 Task: Find connections with filter location Adiaké with filter topic #Leadershipfirstwith filter profile language French with filter current company Future Group India with filter school Mayo College, Ajmer with filter industry Oil, Gas, and Mining with filter service category Financial Advisory with filter keywords title Owner
Action: Mouse moved to (554, 71)
Screenshot: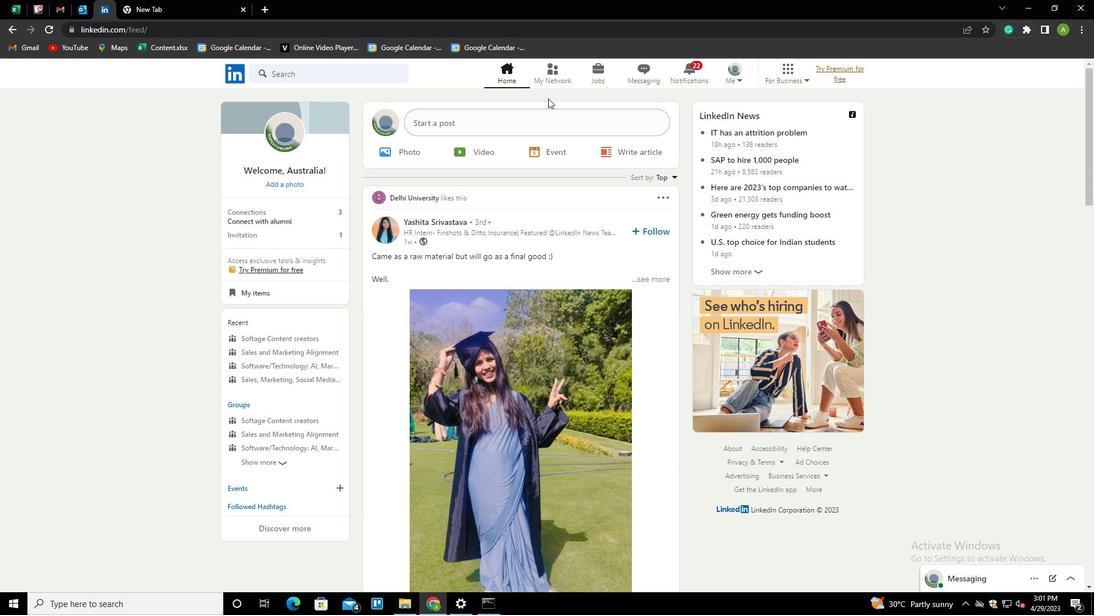 
Action: Mouse pressed left at (554, 71)
Screenshot: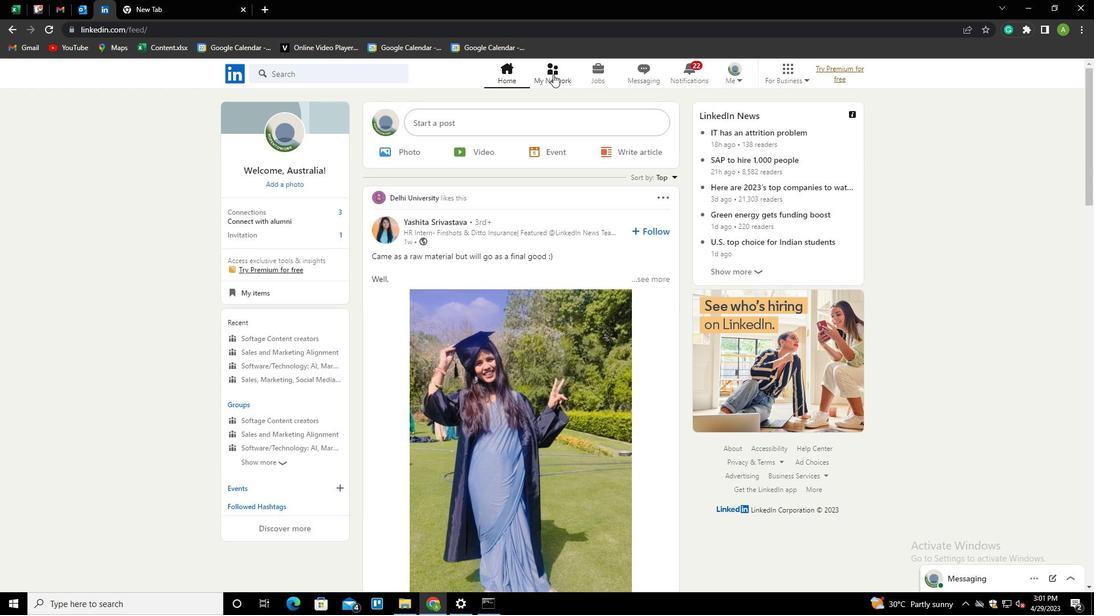 
Action: Mouse moved to (287, 138)
Screenshot: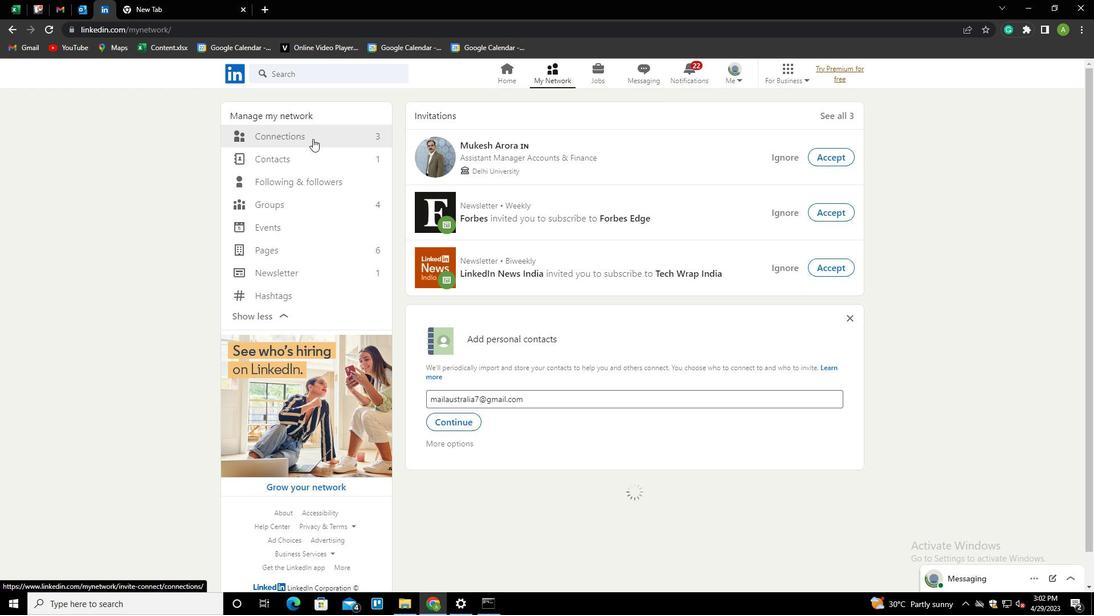 
Action: Mouse pressed left at (287, 138)
Screenshot: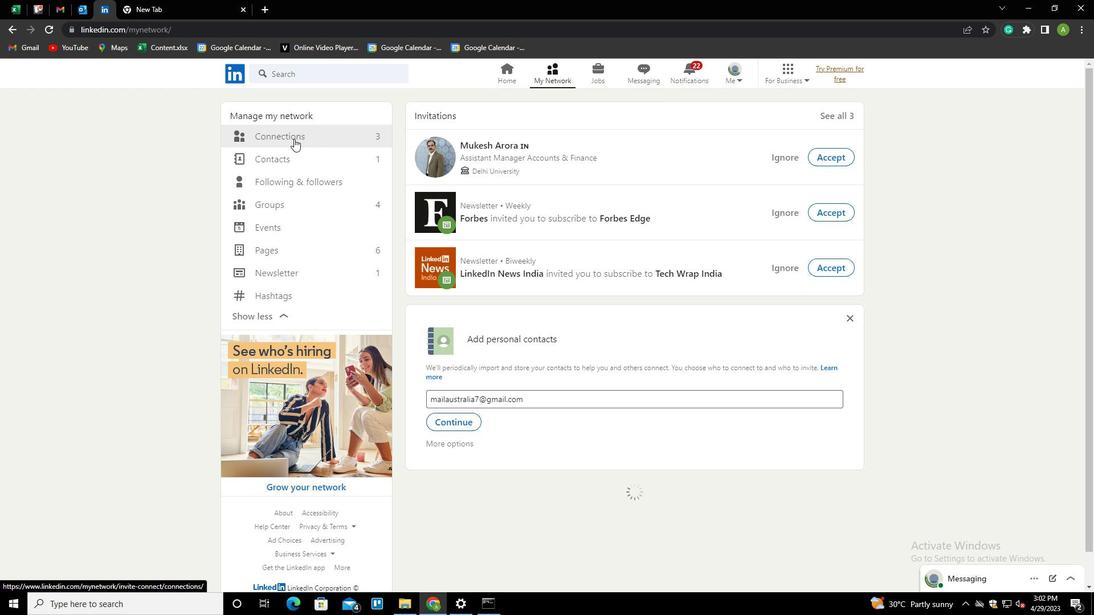 
Action: Mouse moved to (625, 135)
Screenshot: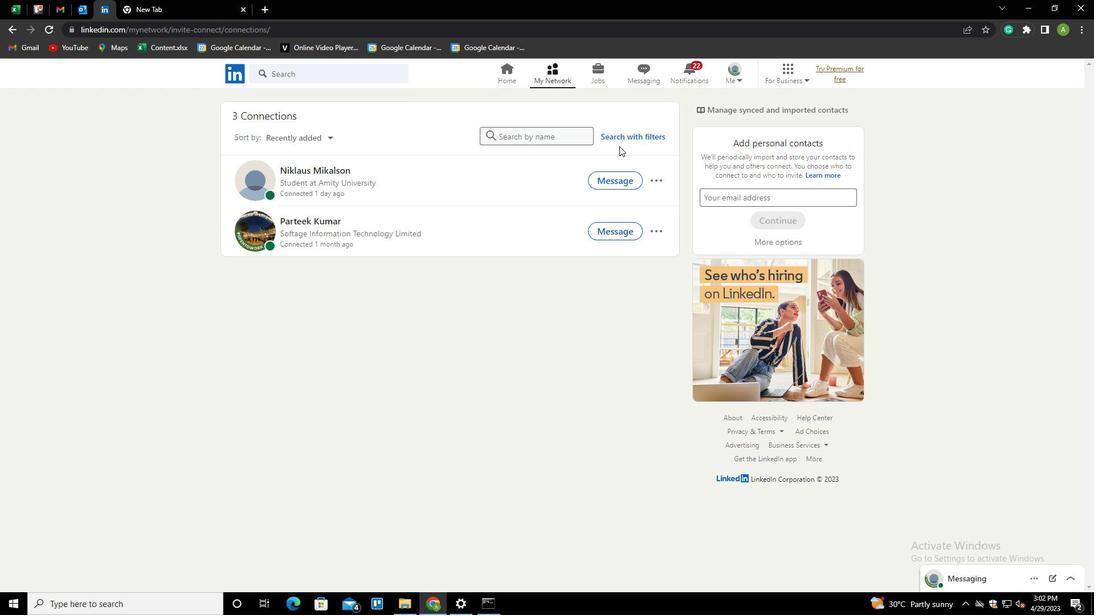 
Action: Mouse pressed left at (625, 135)
Screenshot: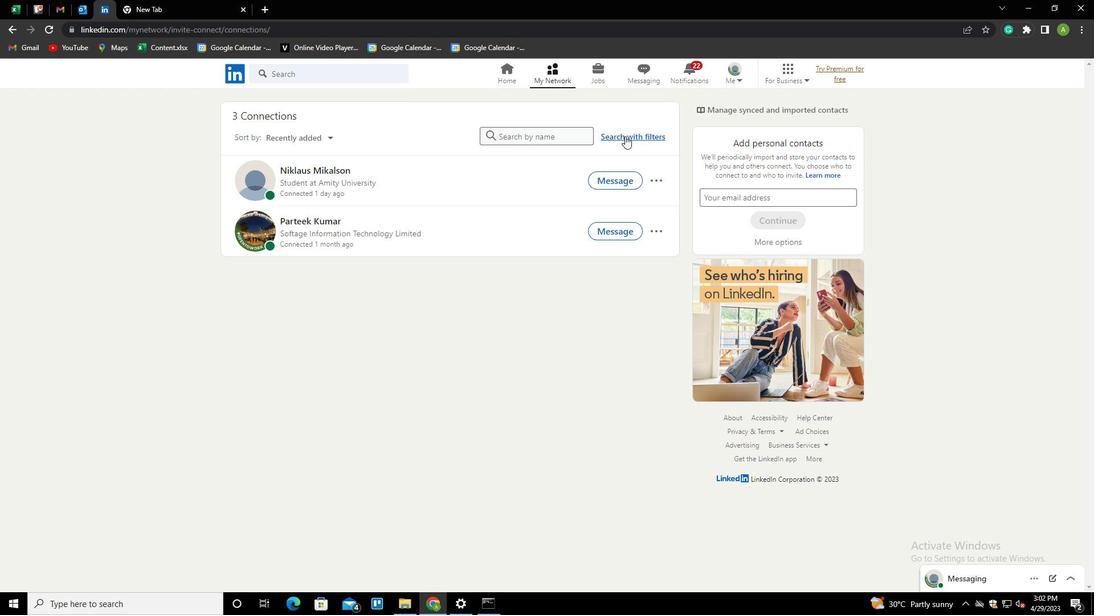 
Action: Mouse moved to (586, 108)
Screenshot: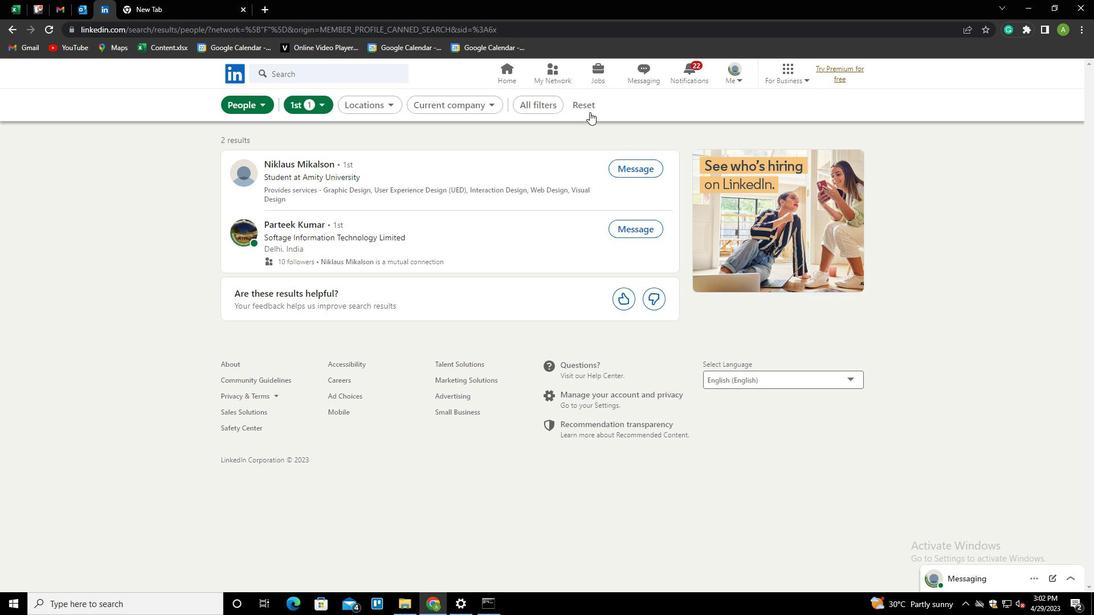 
Action: Mouse pressed left at (586, 108)
Screenshot: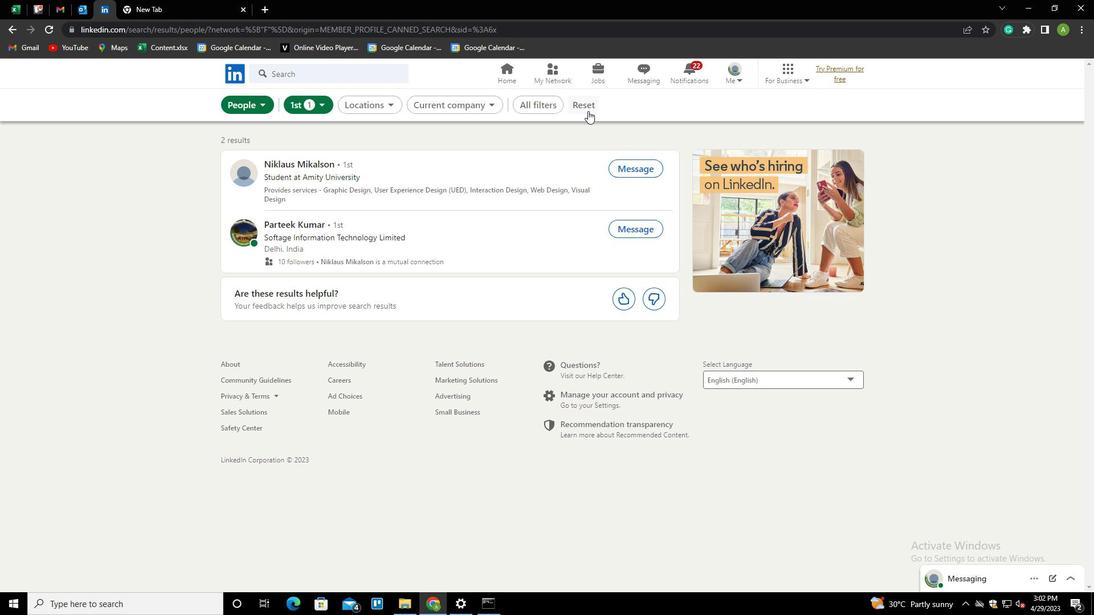
Action: Mouse moved to (556, 107)
Screenshot: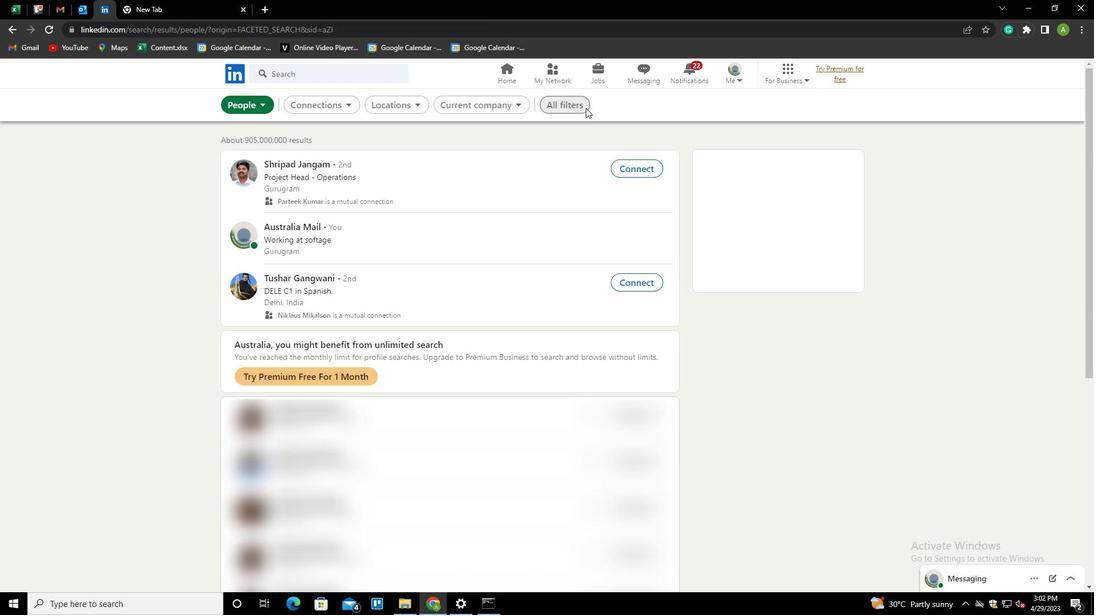 
Action: Mouse pressed left at (556, 107)
Screenshot: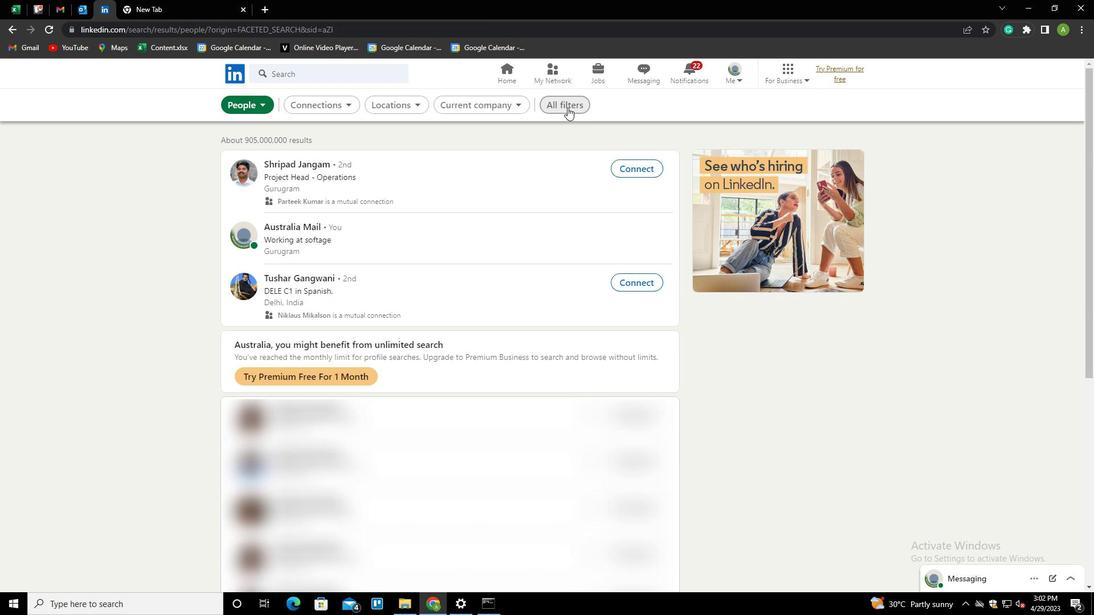 
Action: Mouse moved to (905, 313)
Screenshot: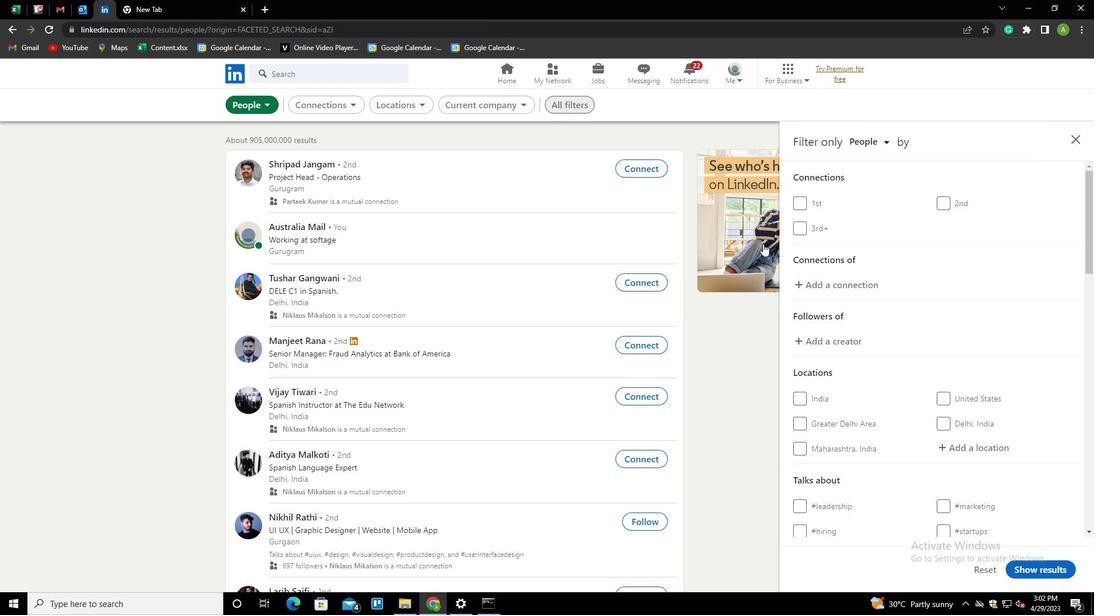 
Action: Mouse scrolled (905, 312) with delta (0, 0)
Screenshot: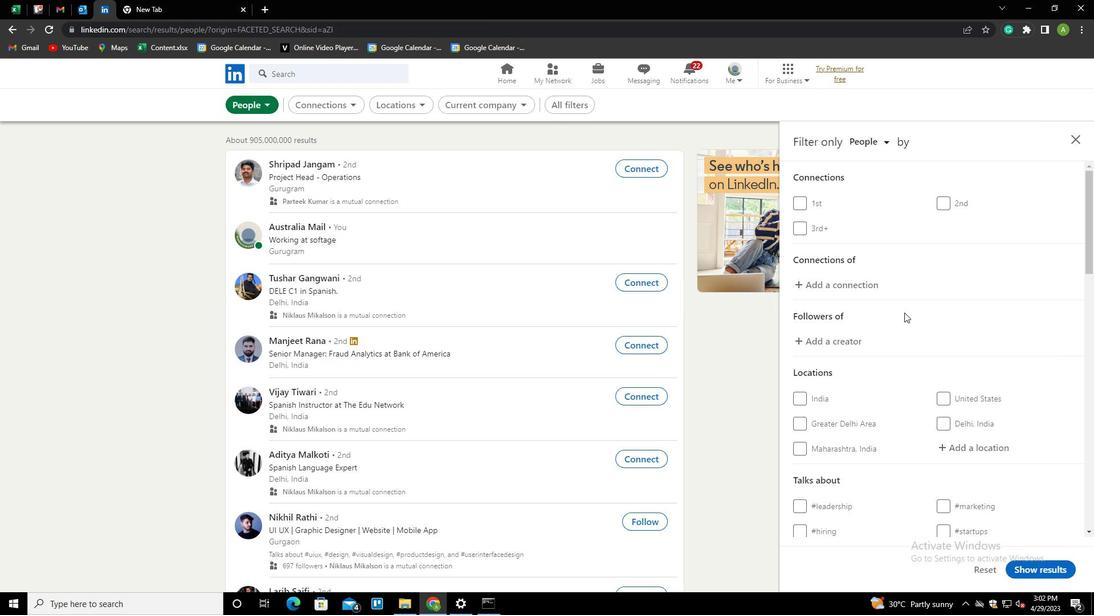 
Action: Mouse scrolled (905, 312) with delta (0, 0)
Screenshot: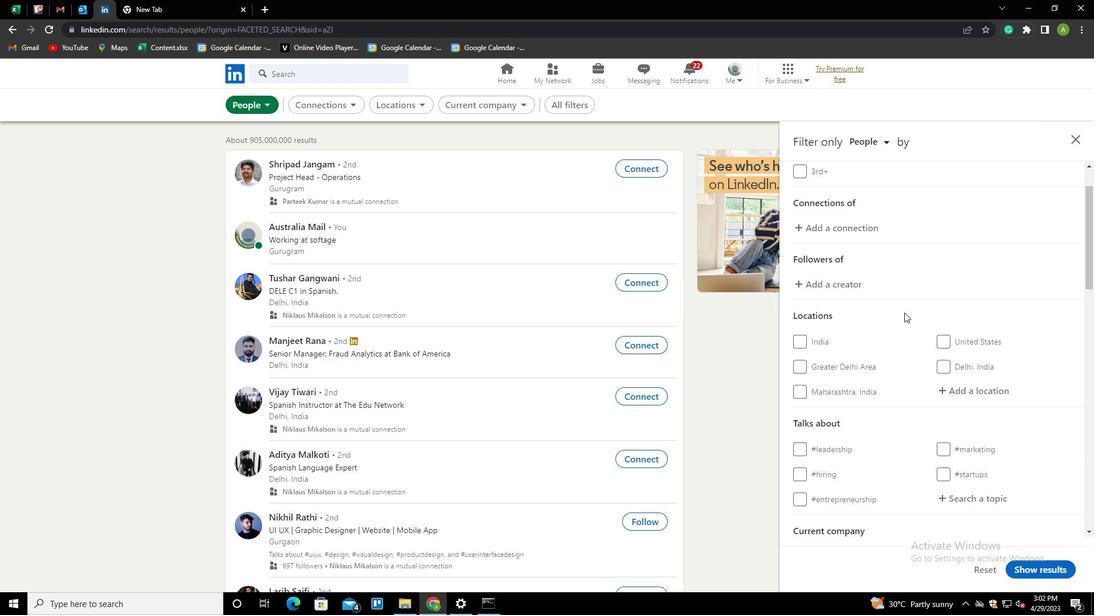 
Action: Mouse moved to (963, 329)
Screenshot: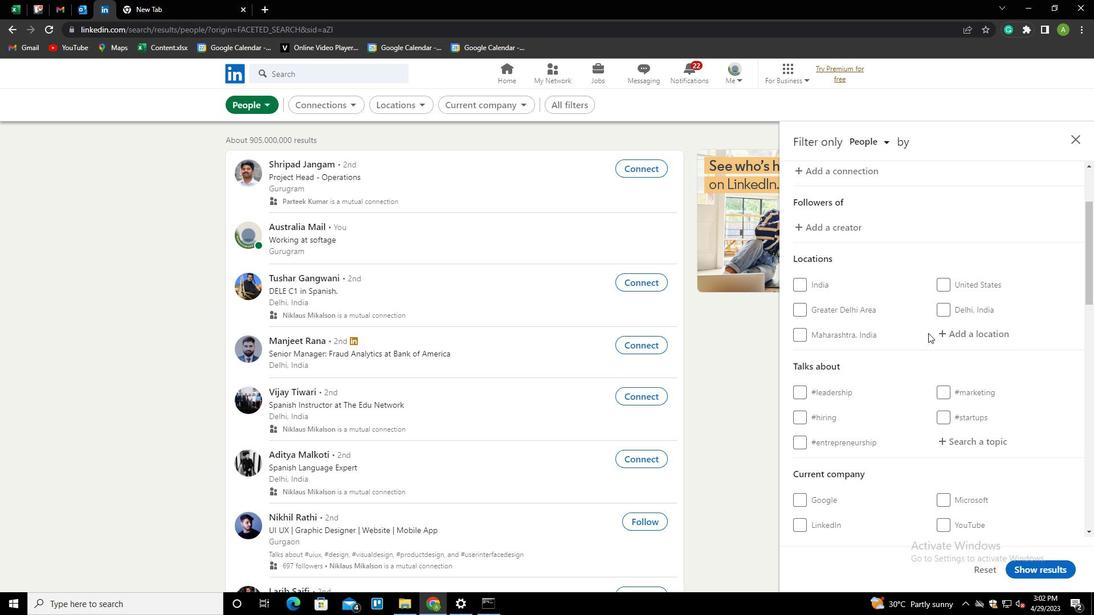 
Action: Mouse pressed left at (963, 329)
Screenshot: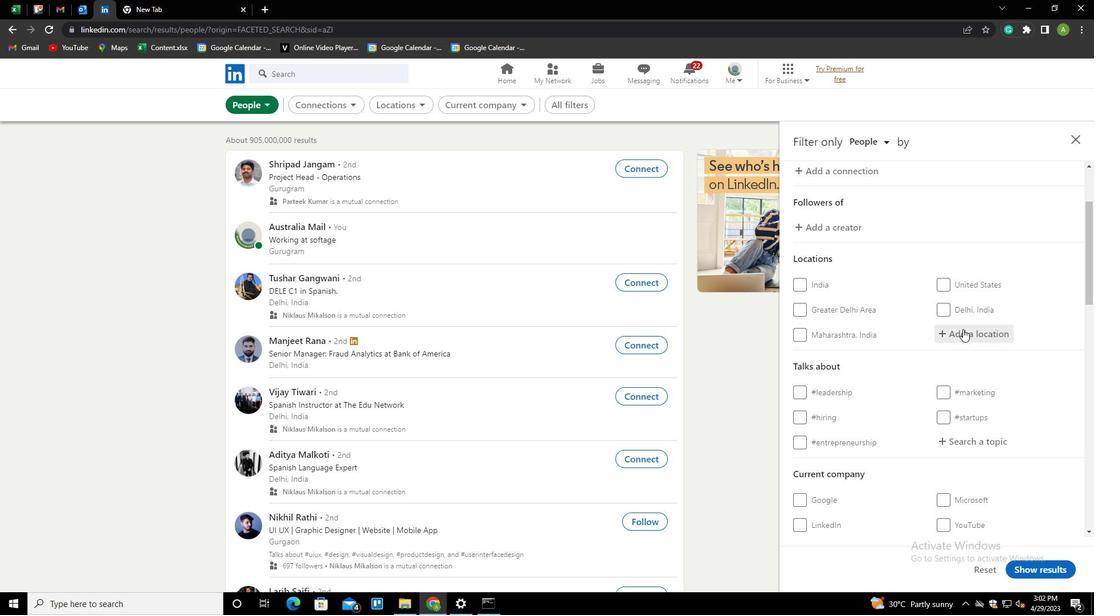 
Action: Key pressed <Key.shift>ADIKE<Key.backspace><Key.backspace>AKE
Screenshot: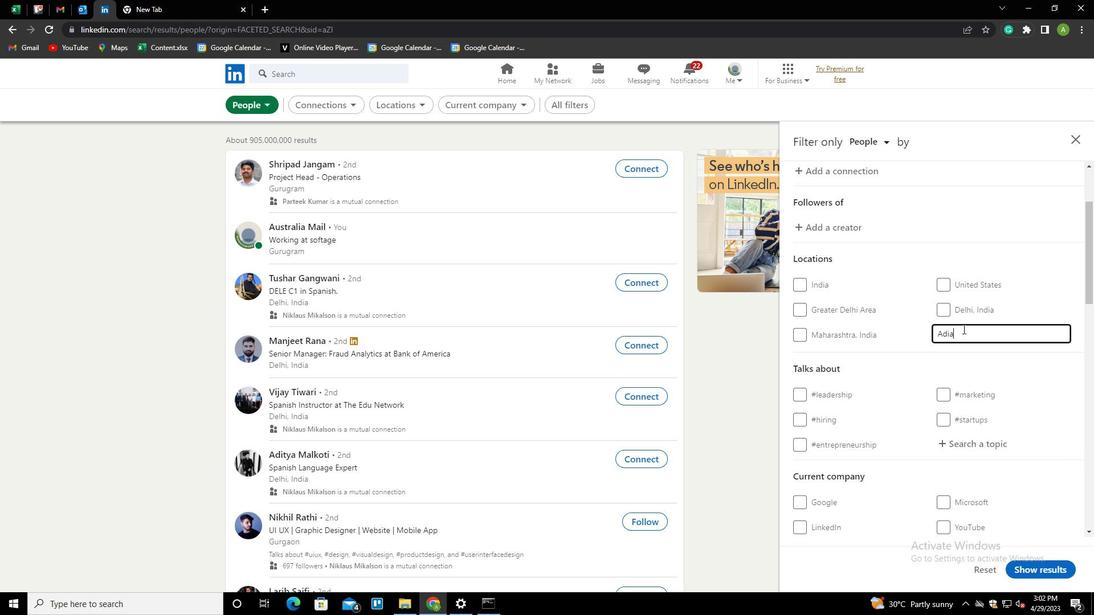 
Action: Mouse moved to (1025, 363)
Screenshot: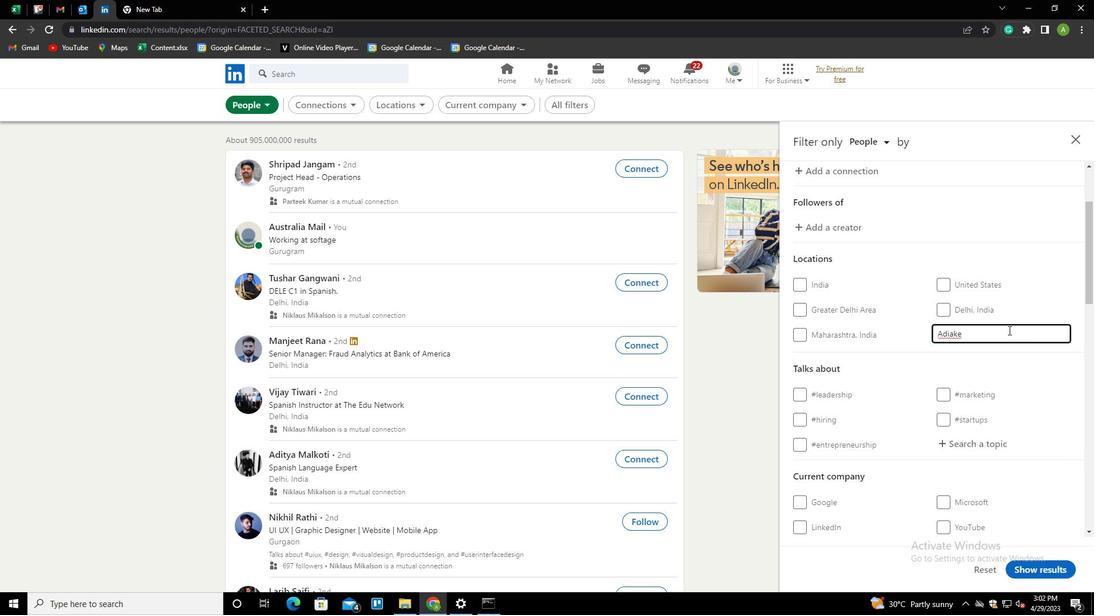 
Action: Mouse pressed left at (1025, 363)
Screenshot: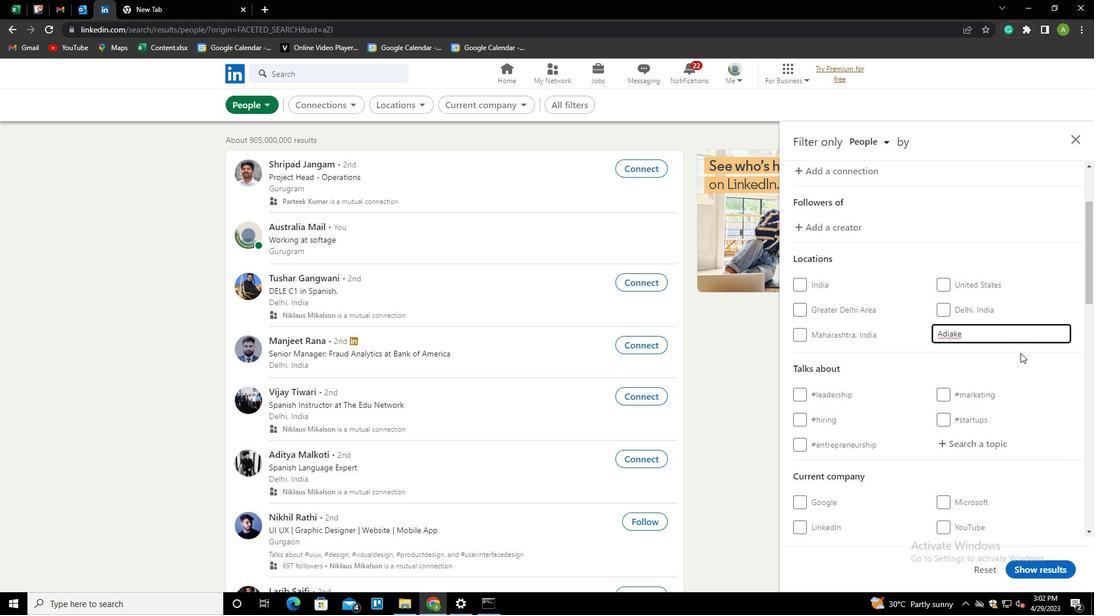 
Action: Mouse scrolled (1025, 363) with delta (0, 0)
Screenshot: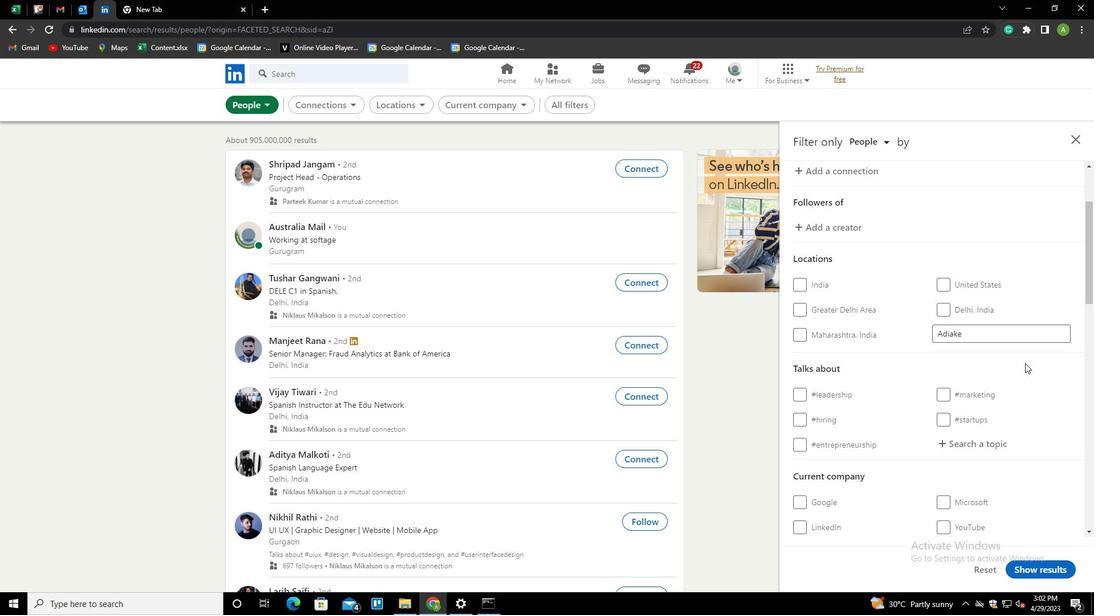 
Action: Mouse scrolled (1025, 363) with delta (0, 0)
Screenshot: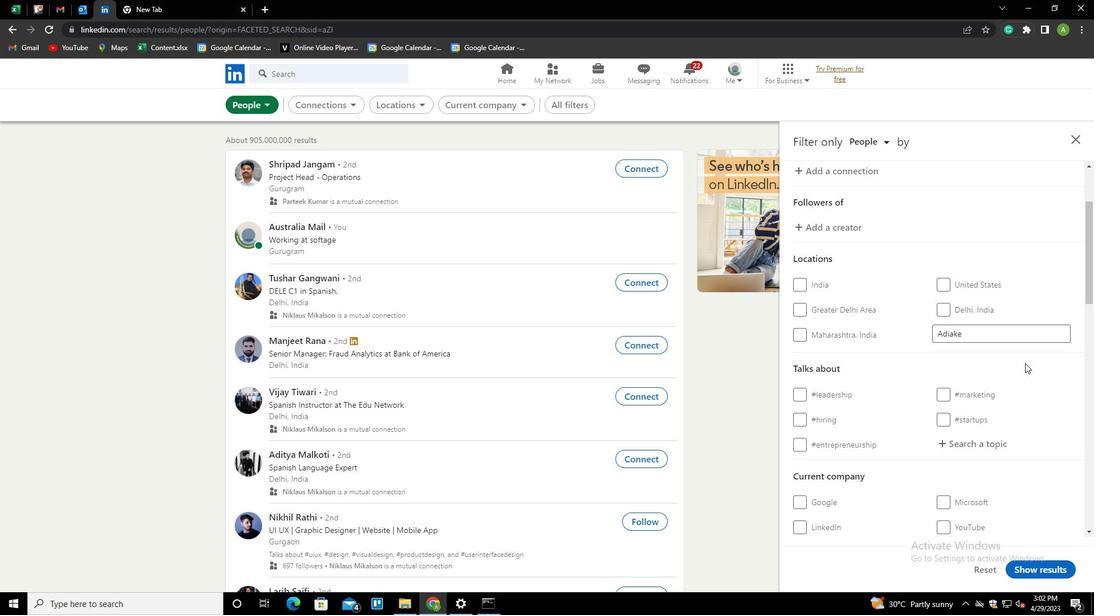 
Action: Mouse moved to (971, 331)
Screenshot: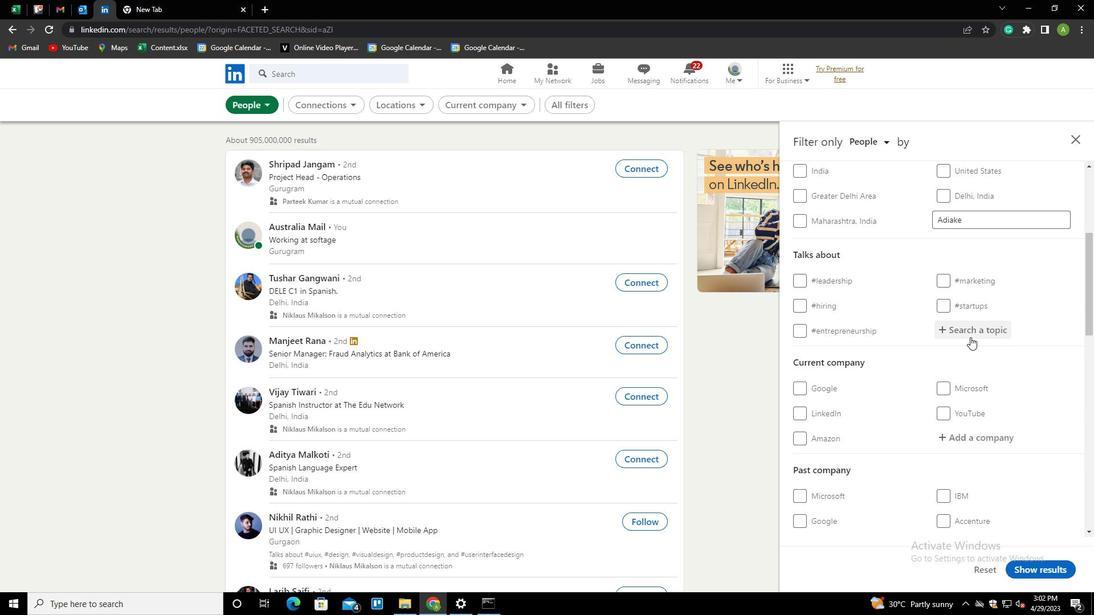 
Action: Mouse pressed left at (971, 331)
Screenshot: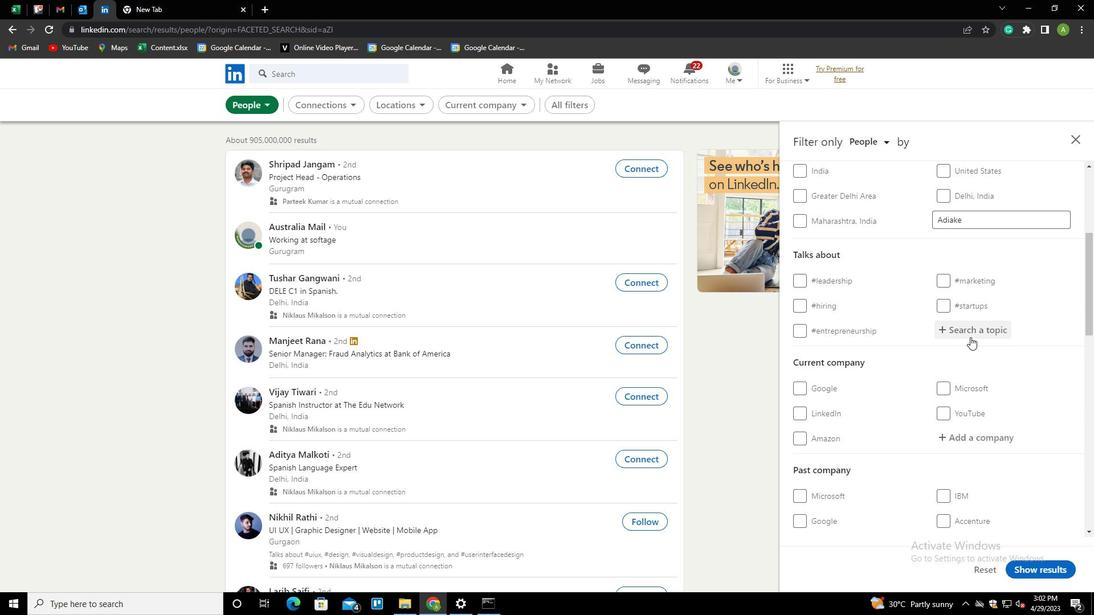 
Action: Key pressed LEADERSHIPFIRST<Key.down><Key.enter>
Screenshot: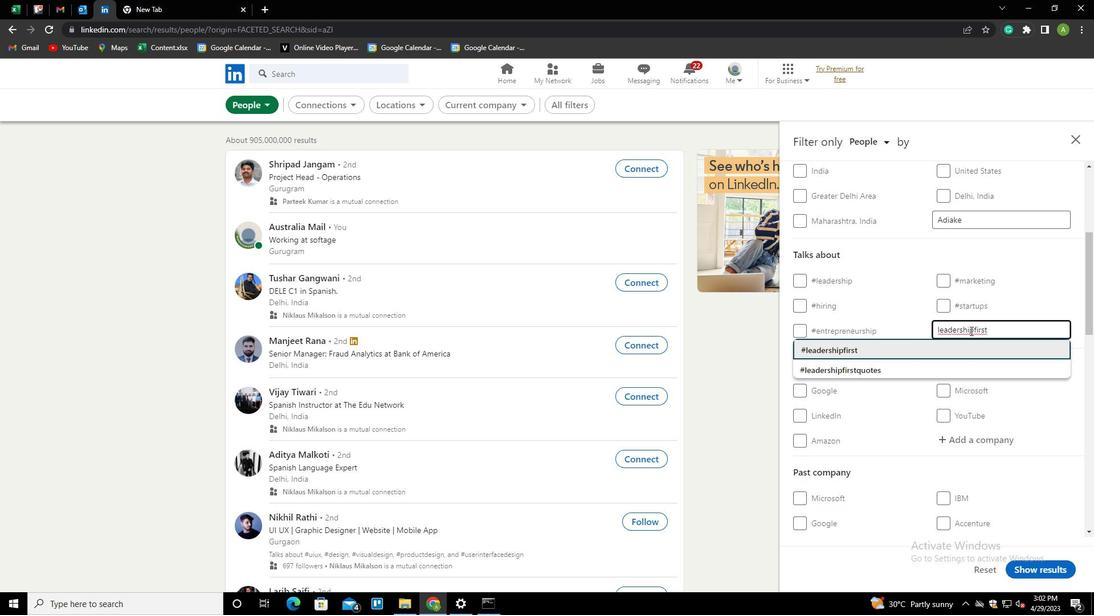 
Action: Mouse scrolled (971, 330) with delta (0, 0)
Screenshot: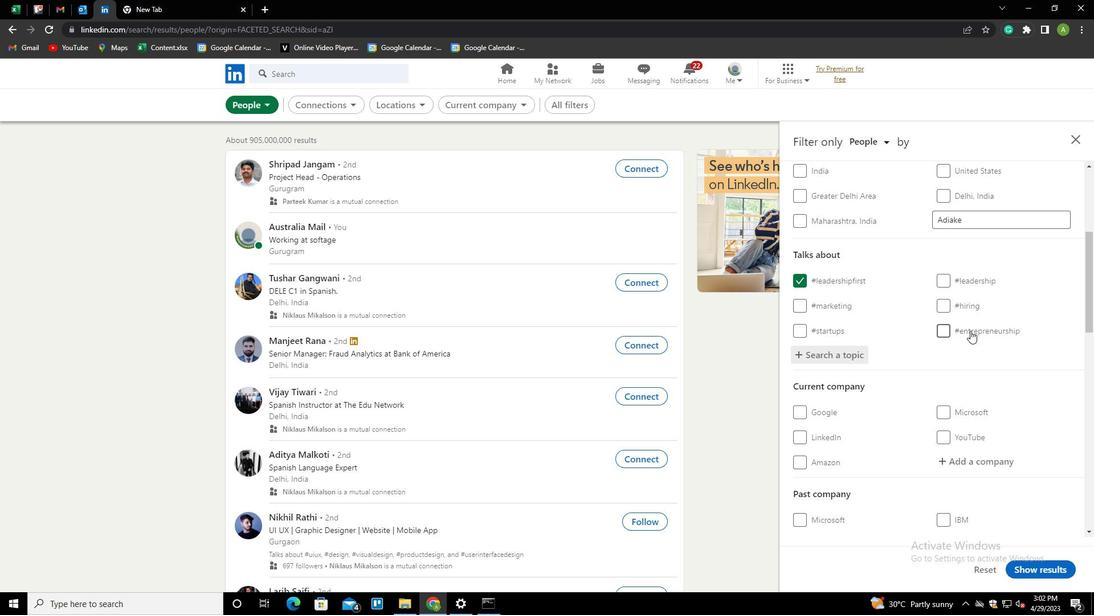 
Action: Mouse scrolled (971, 330) with delta (0, 0)
Screenshot: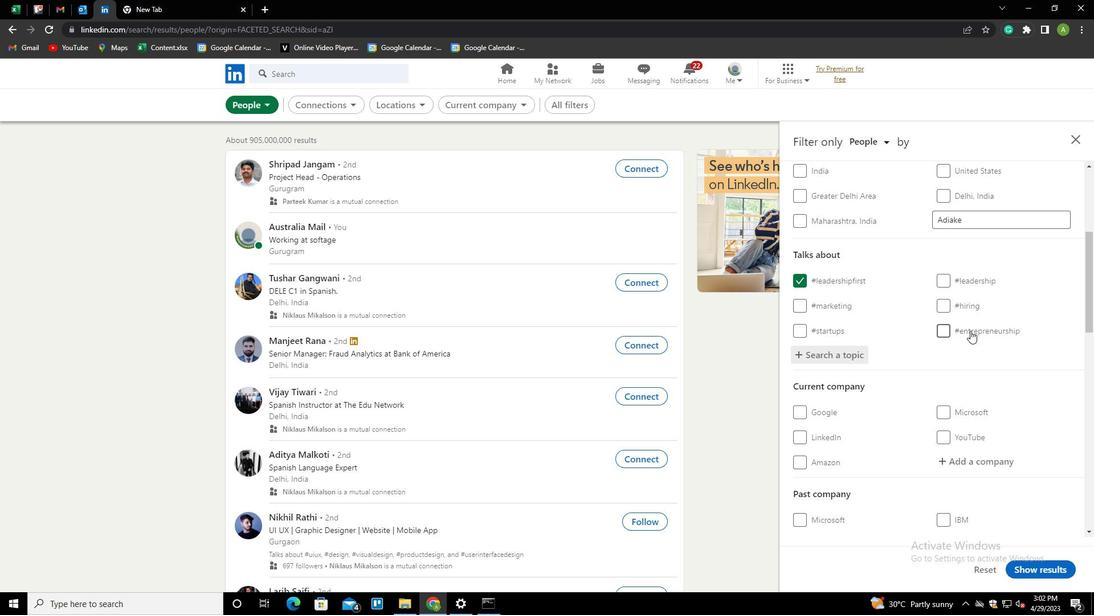 
Action: Mouse scrolled (971, 330) with delta (0, 0)
Screenshot: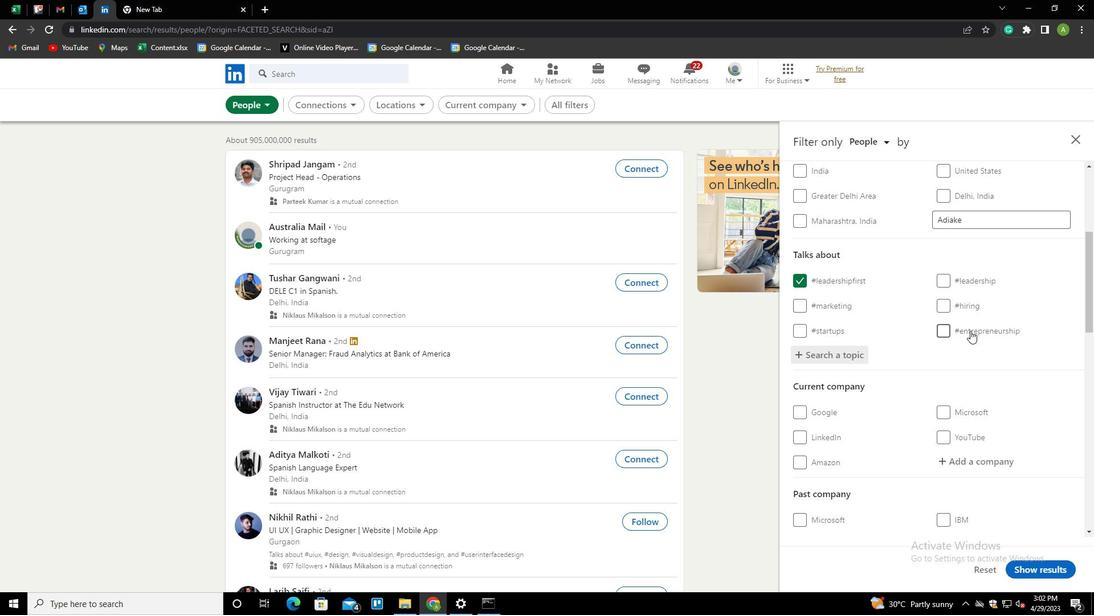 
Action: Mouse scrolled (971, 330) with delta (0, 0)
Screenshot: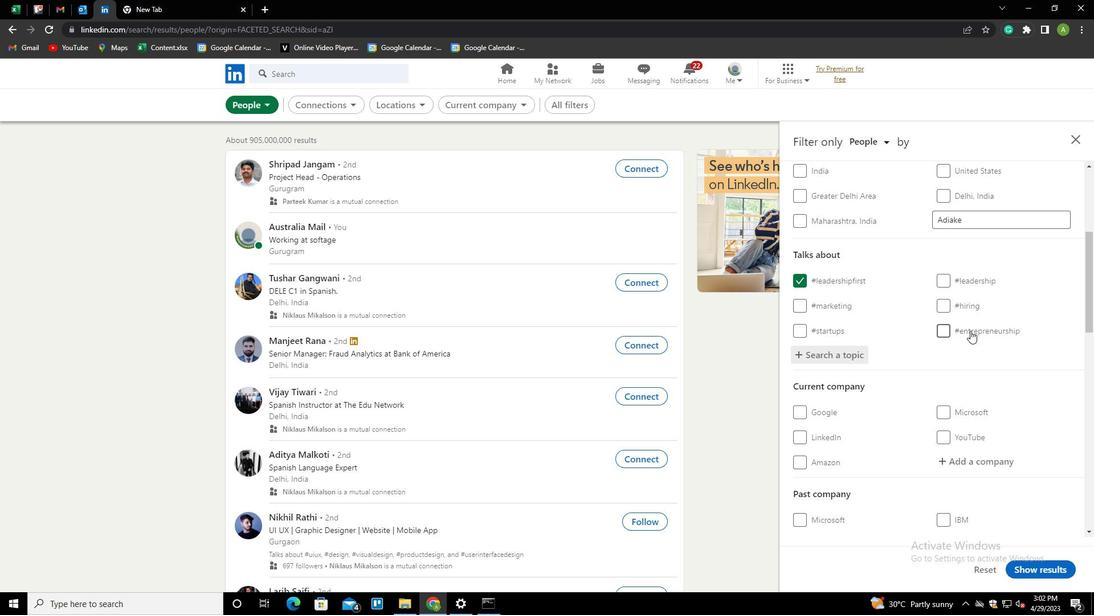 
Action: Mouse scrolled (971, 330) with delta (0, 0)
Screenshot: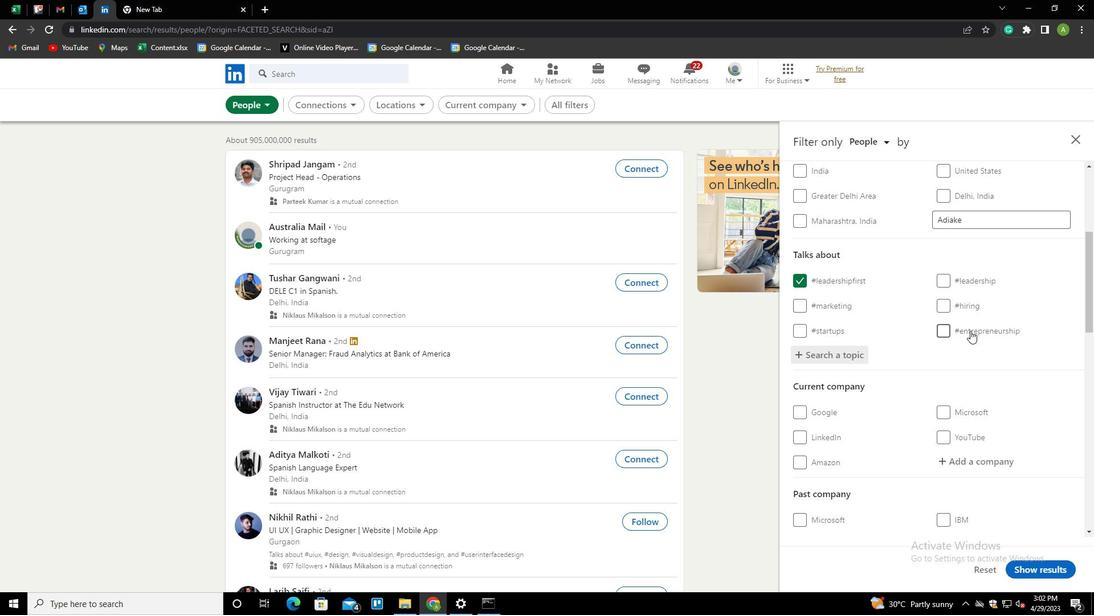 
Action: Mouse scrolled (971, 330) with delta (0, 0)
Screenshot: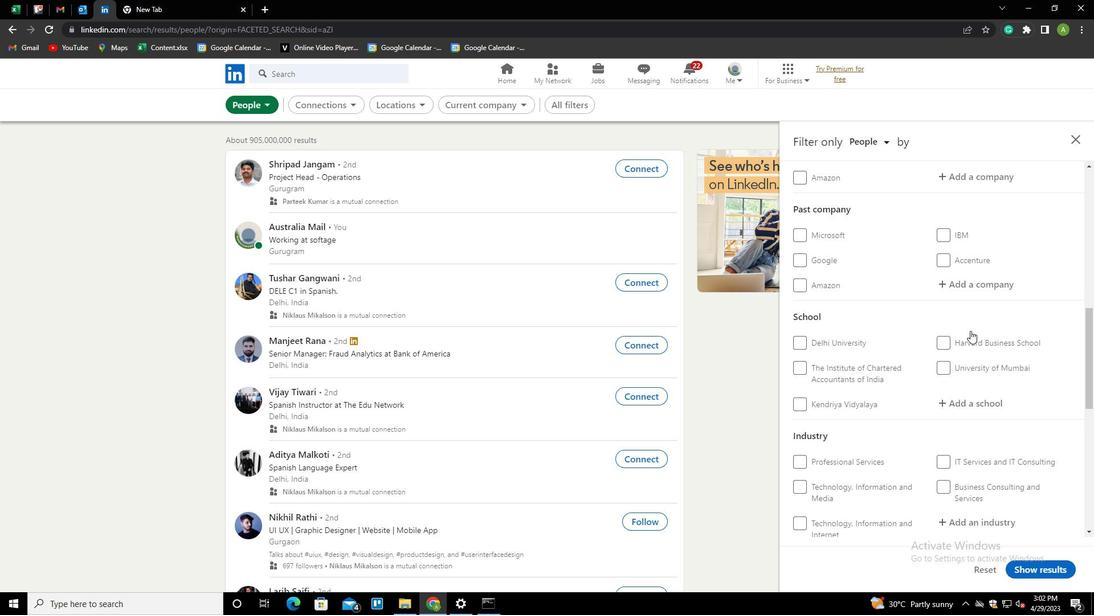 
Action: Mouse scrolled (971, 330) with delta (0, 0)
Screenshot: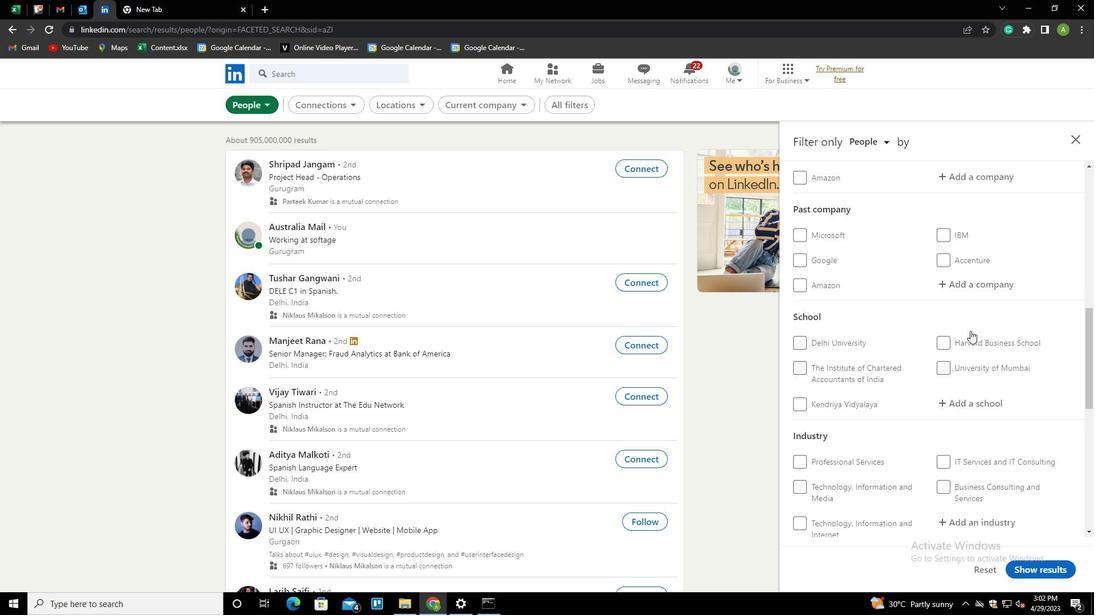 
Action: Mouse scrolled (971, 330) with delta (0, 0)
Screenshot: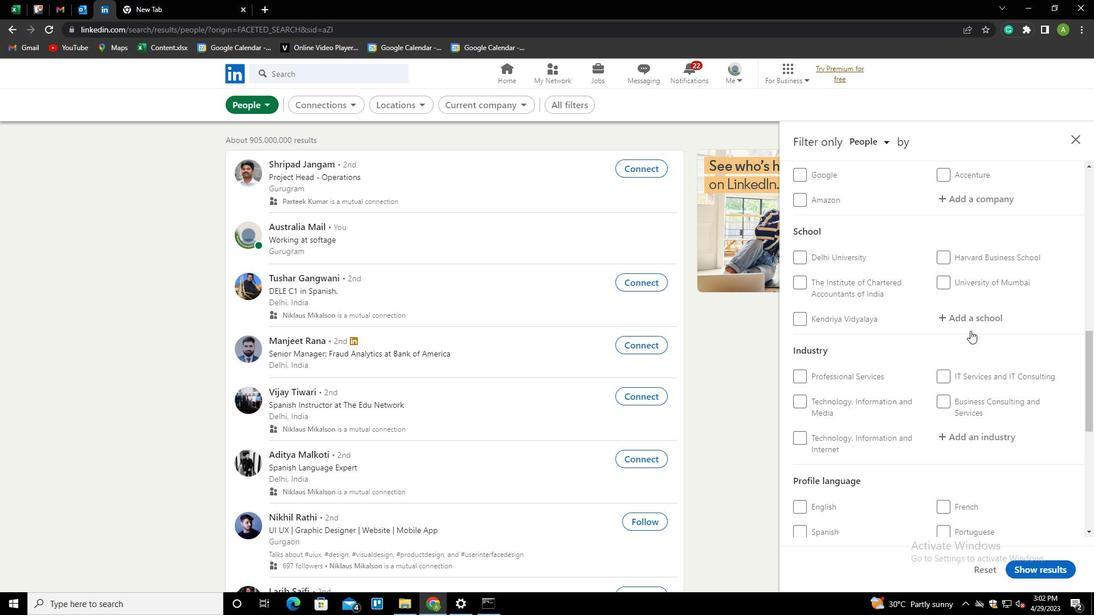
Action: Mouse scrolled (971, 330) with delta (0, 0)
Screenshot: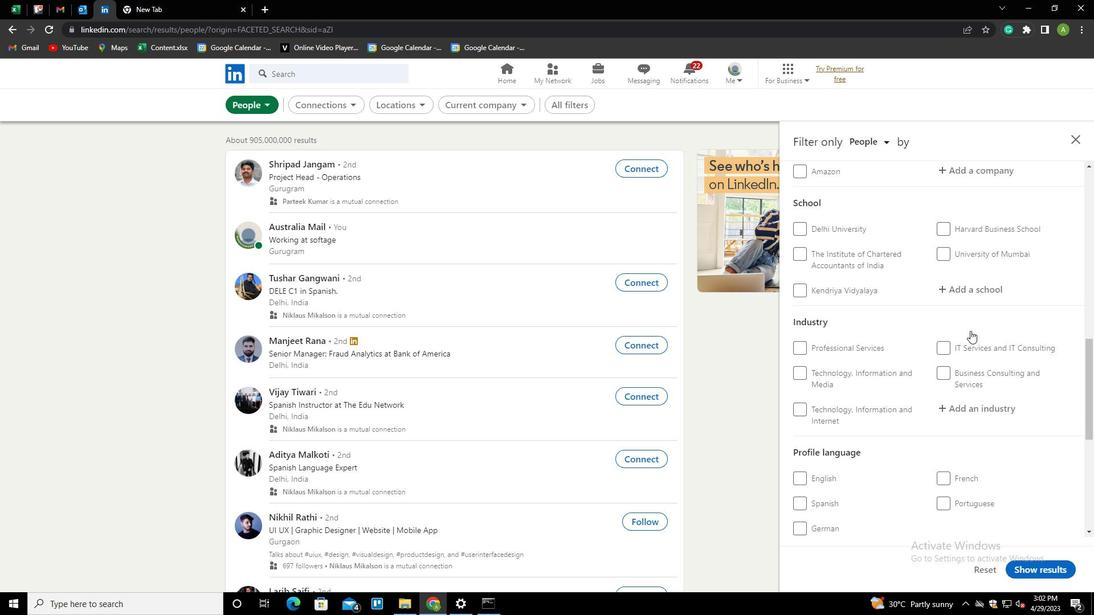 
Action: Mouse moved to (948, 362)
Screenshot: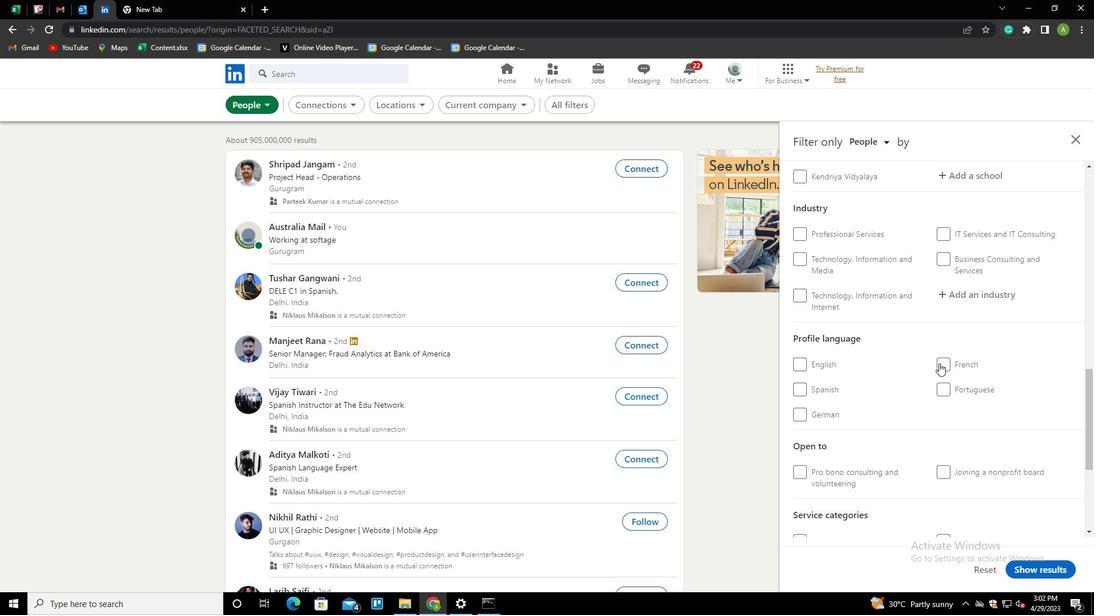 
Action: Mouse pressed left at (948, 362)
Screenshot: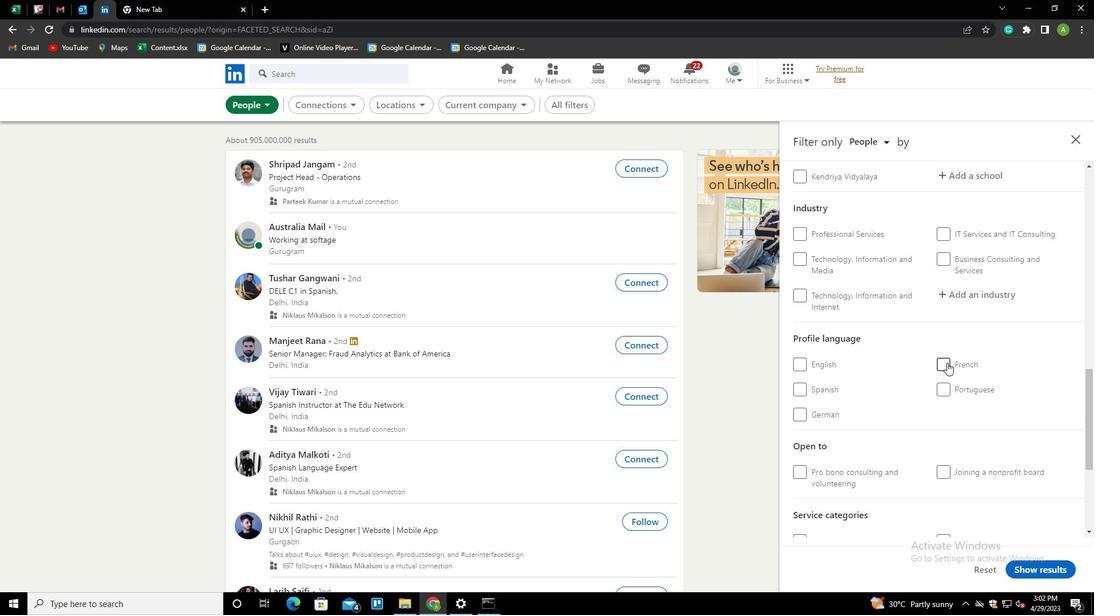 
Action: Mouse moved to (983, 390)
Screenshot: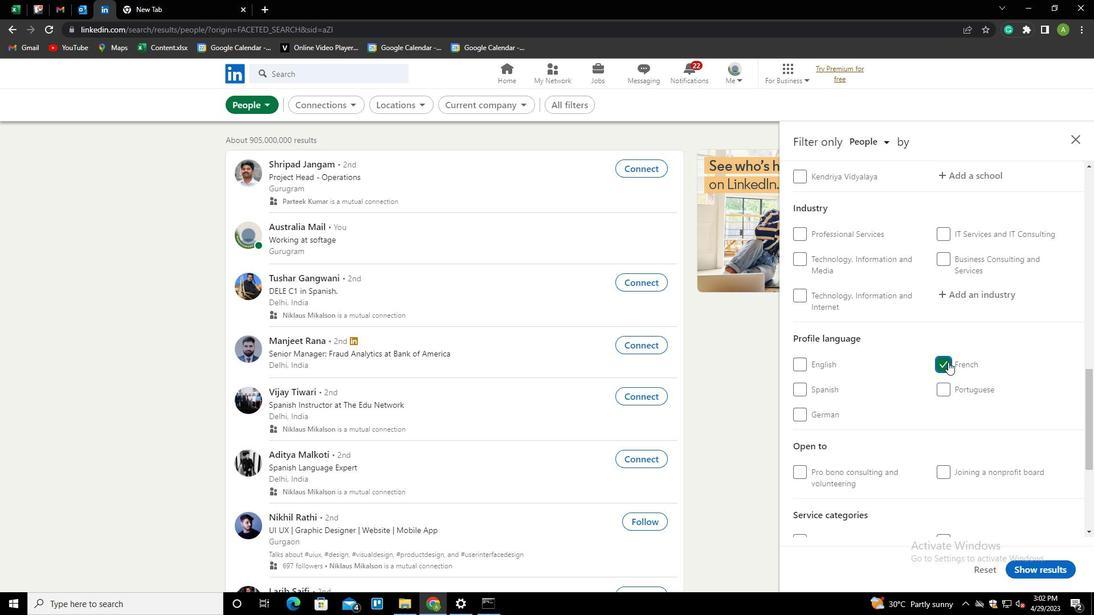 
Action: Mouse scrolled (983, 391) with delta (0, 0)
Screenshot: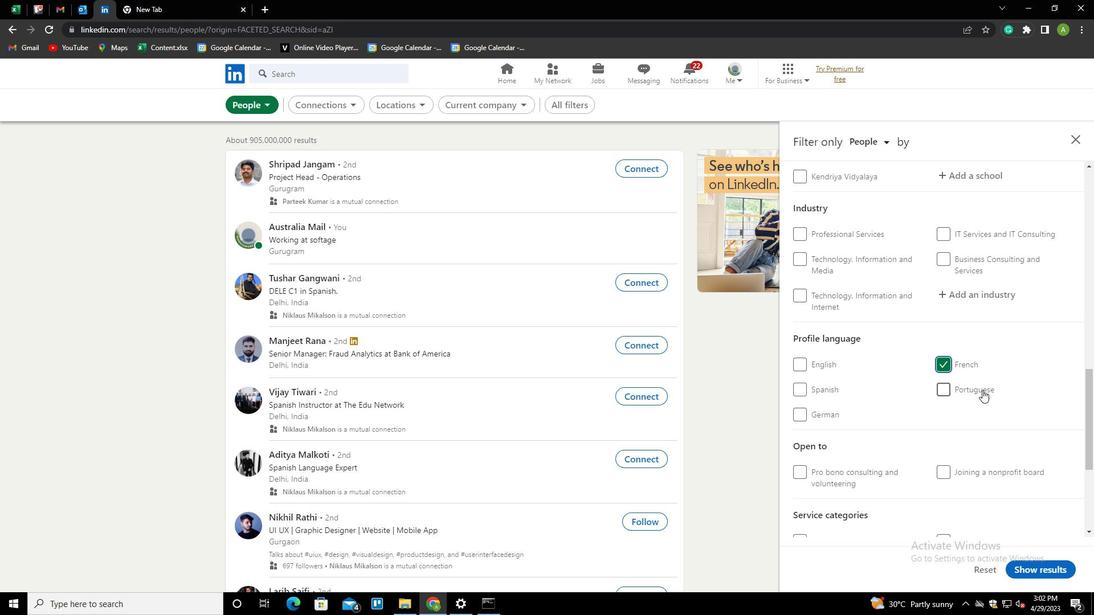 
Action: Mouse scrolled (983, 391) with delta (0, 0)
Screenshot: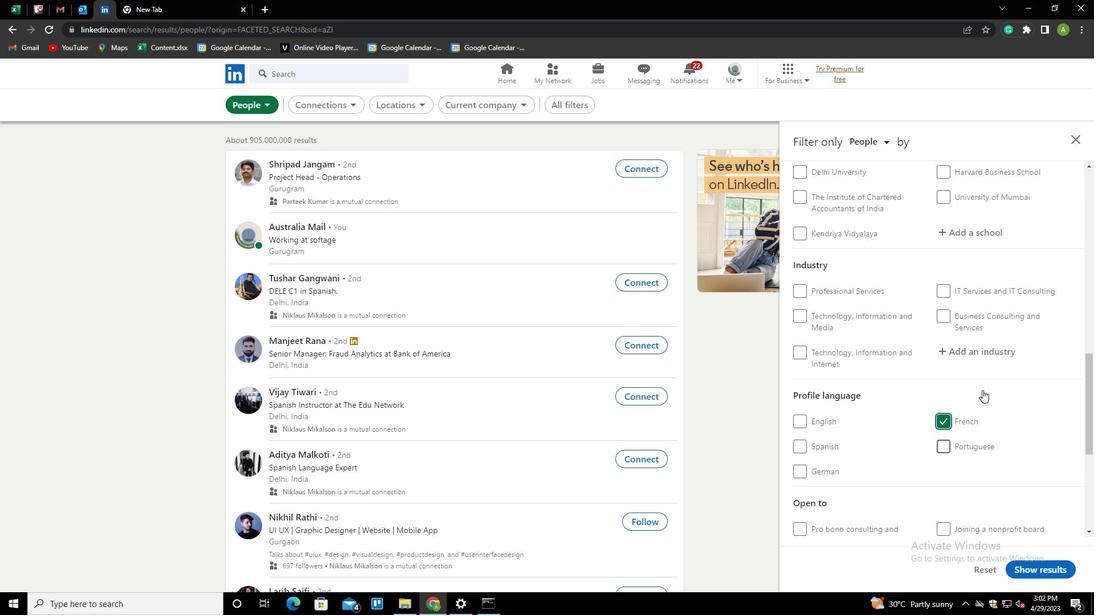 
Action: Mouse scrolled (983, 391) with delta (0, 0)
Screenshot: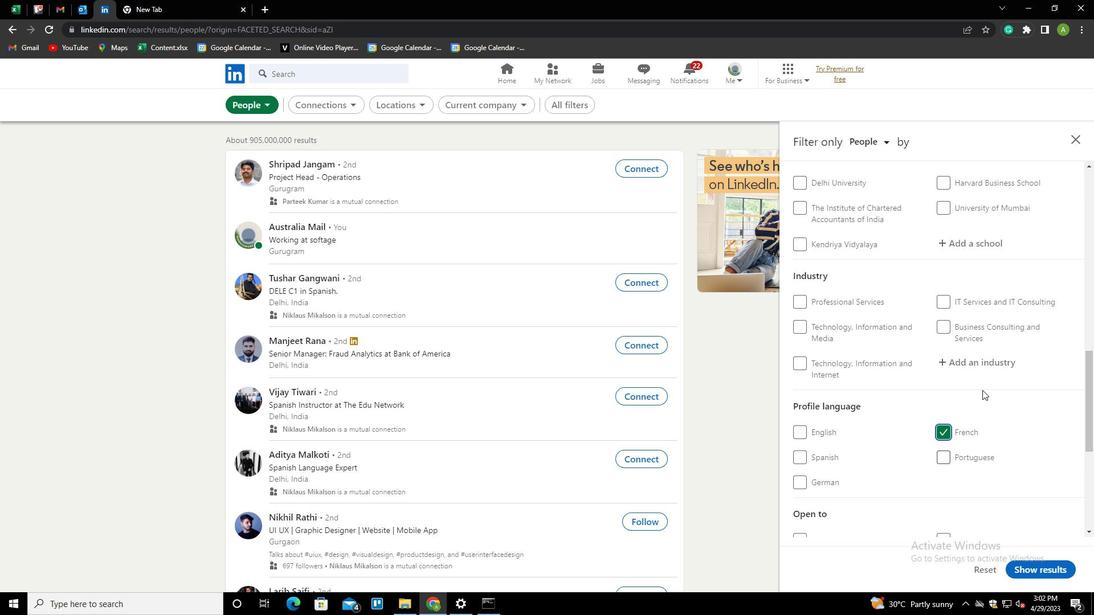 
Action: Mouse scrolled (983, 391) with delta (0, 0)
Screenshot: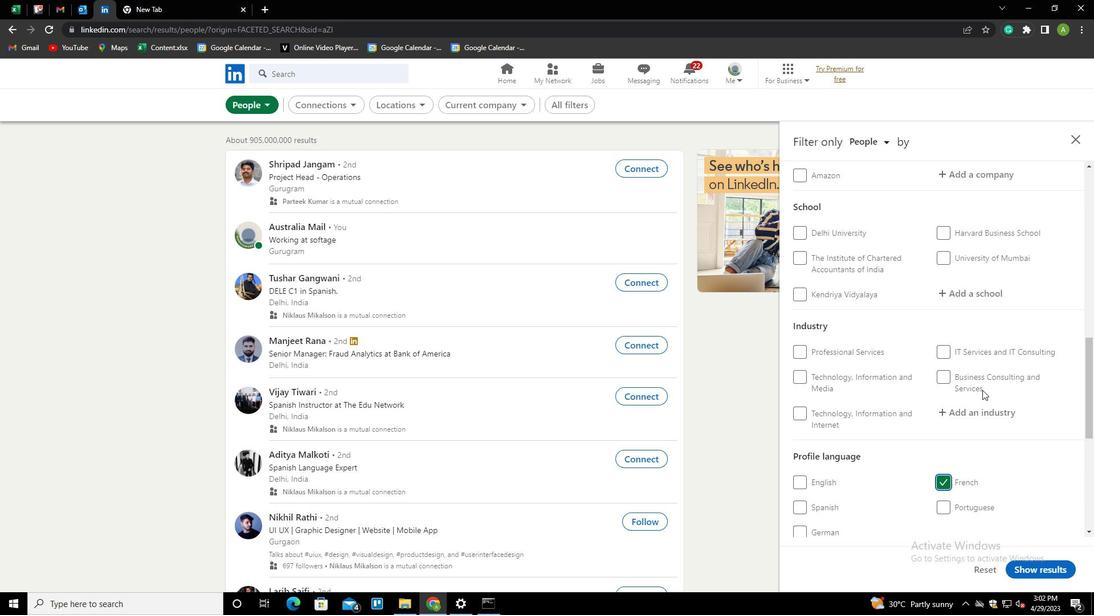 
Action: Mouse scrolled (983, 391) with delta (0, 0)
Screenshot: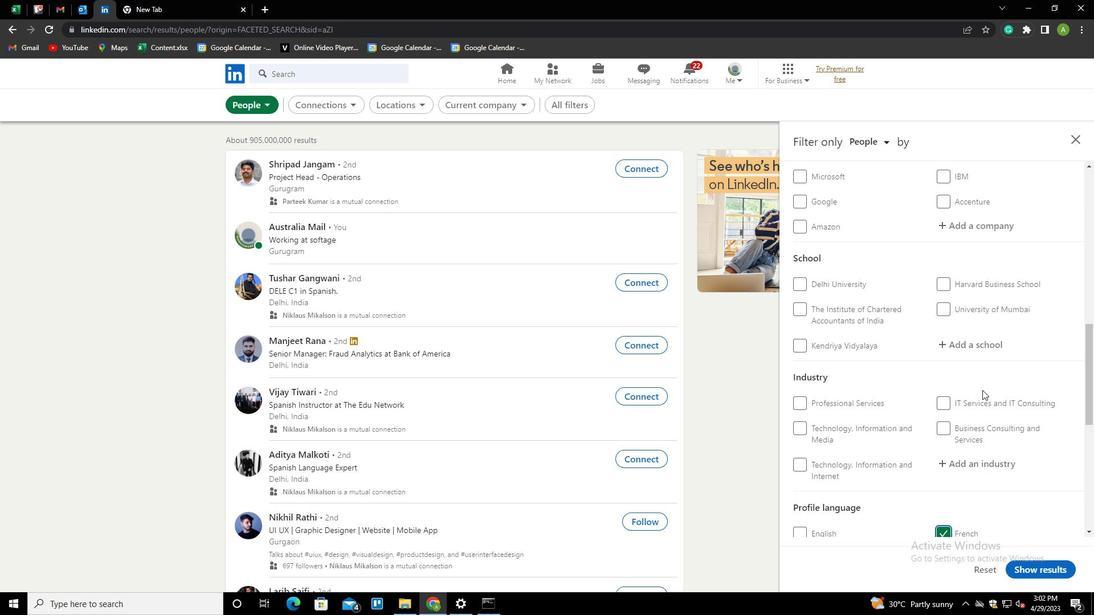 
Action: Mouse scrolled (983, 391) with delta (0, 0)
Screenshot: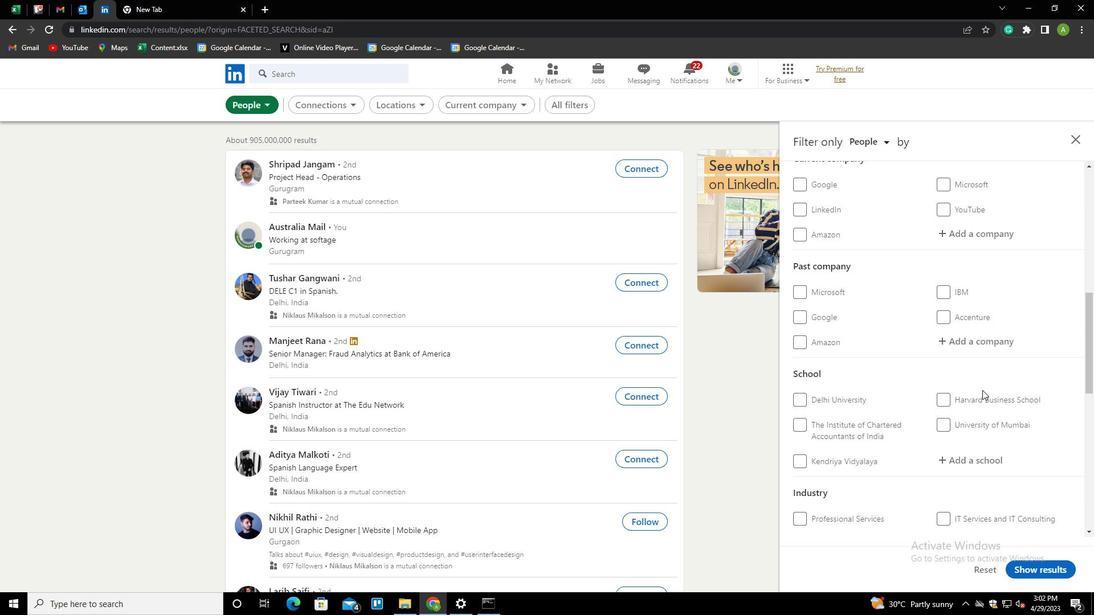
Action: Mouse scrolled (983, 391) with delta (0, 0)
Screenshot: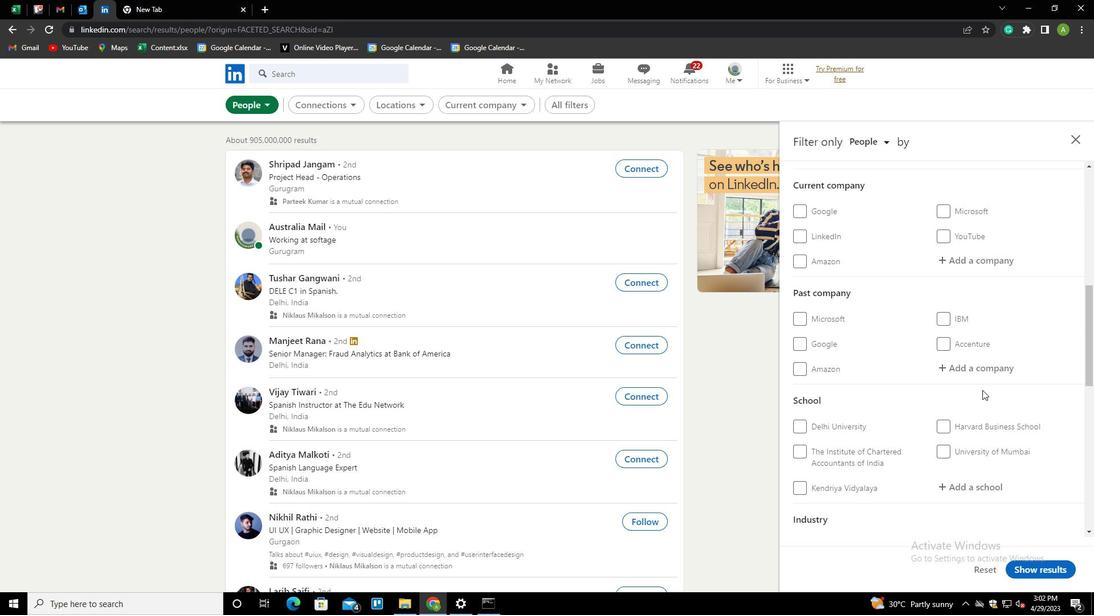 
Action: Mouse moved to (965, 348)
Screenshot: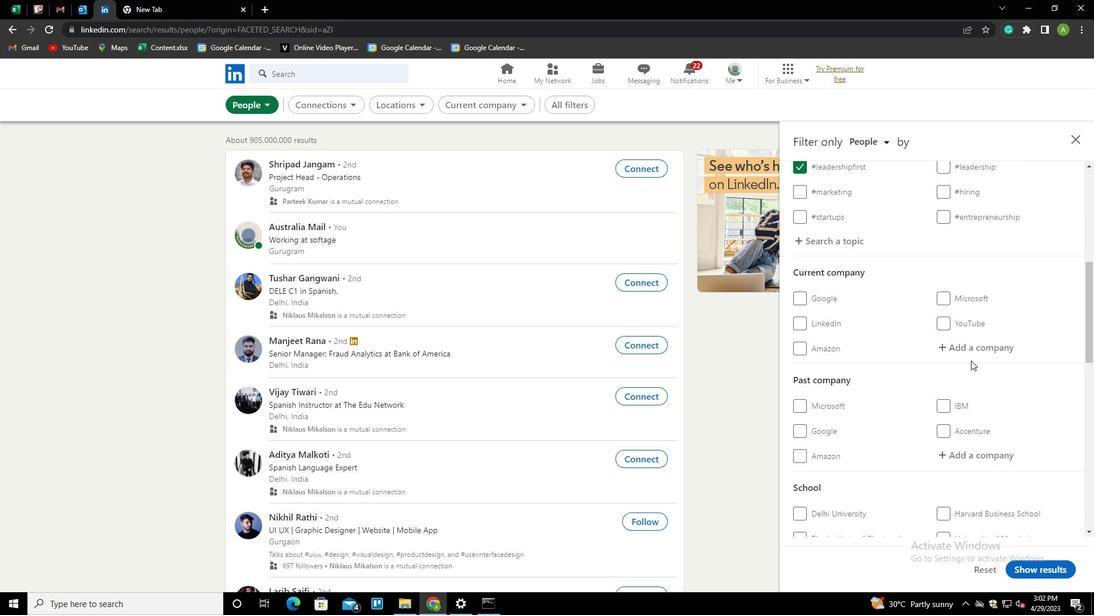 
Action: Mouse pressed left at (965, 348)
Screenshot: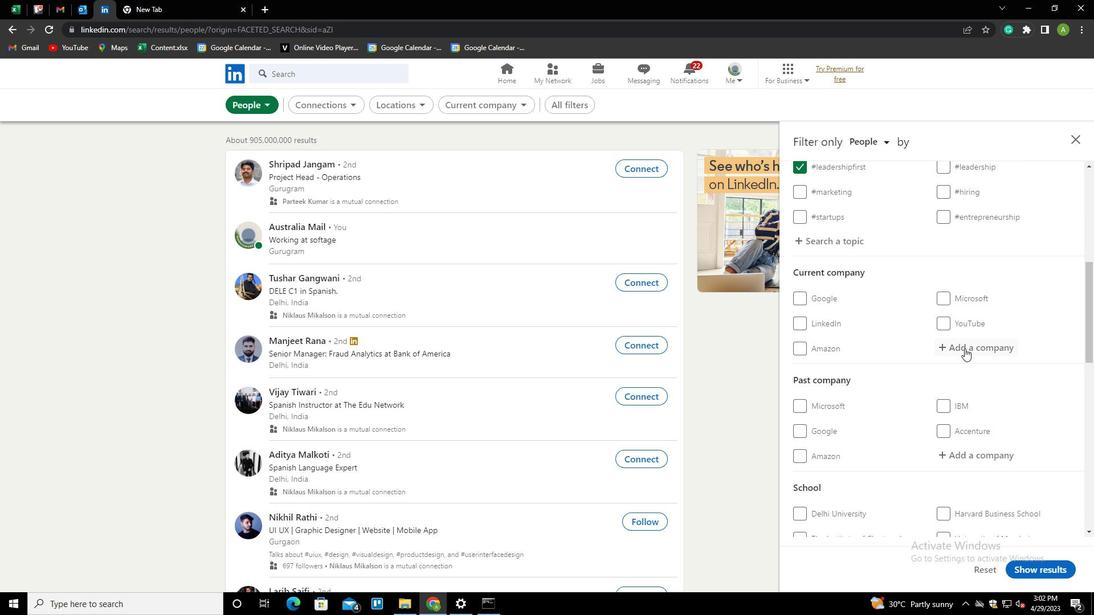 
Action: Key pressed <Key.shift>F<Key.shift>R<Key.backspace>UTURE<Key.down><Key.down><Key.down><Key.down><Key.down><Key.down><Key.down><Key.down><Key.down><Key.down><Key.down><Key.down><Key.shift>GRO<Key.down><Key.left><Key.left><Key.left><Key.space><Key.end>UP<Key.space><Key.shift>INDIA<Key.down><Key.enter>
Screenshot: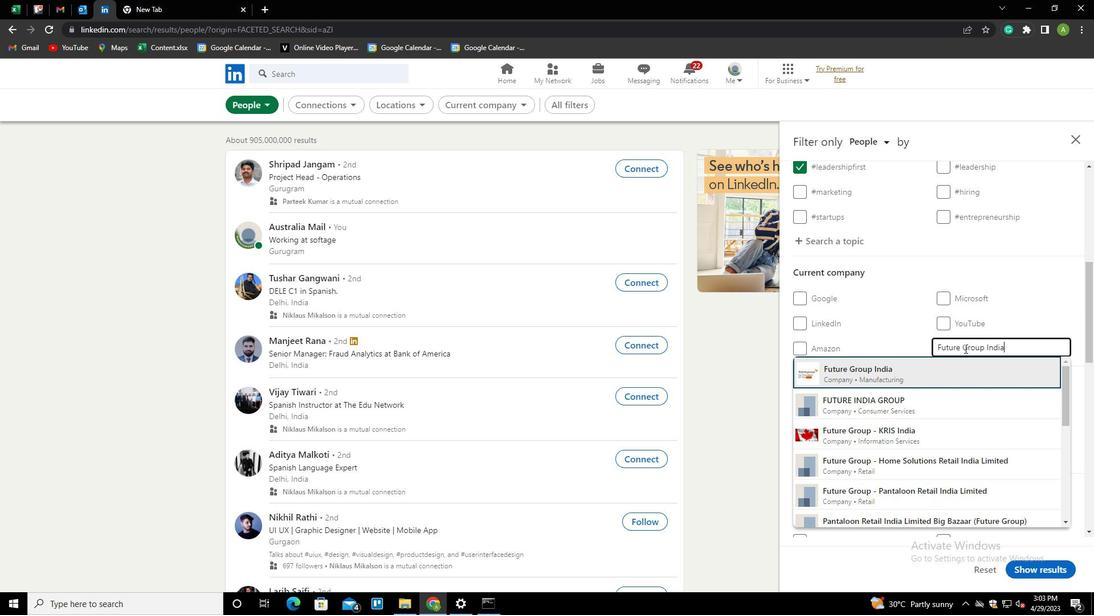 
Action: Mouse scrolled (965, 348) with delta (0, 0)
Screenshot: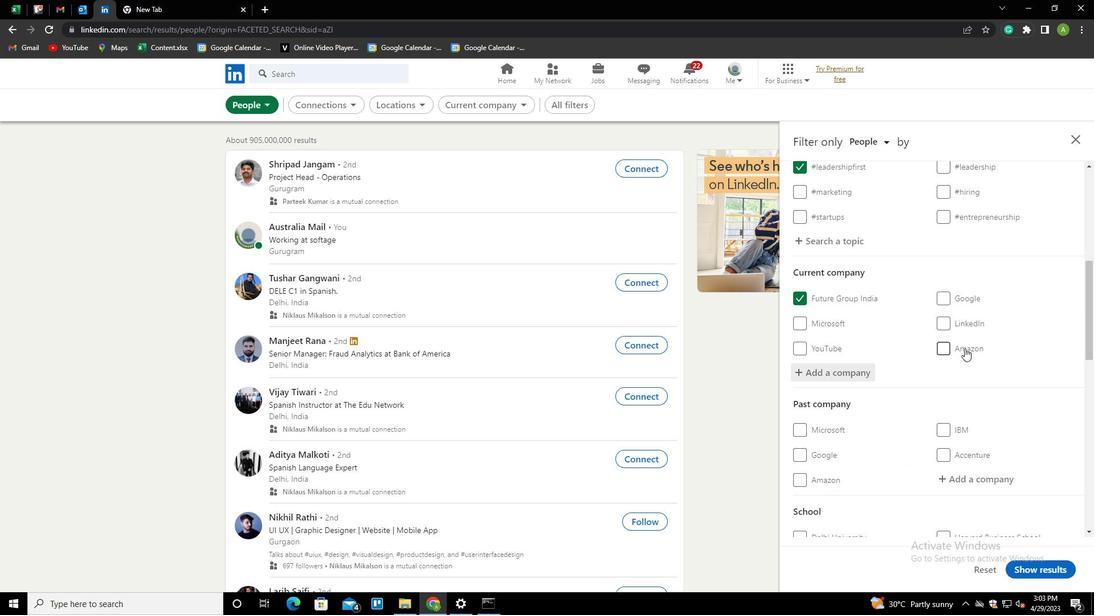 
Action: Mouse scrolled (965, 348) with delta (0, 0)
Screenshot: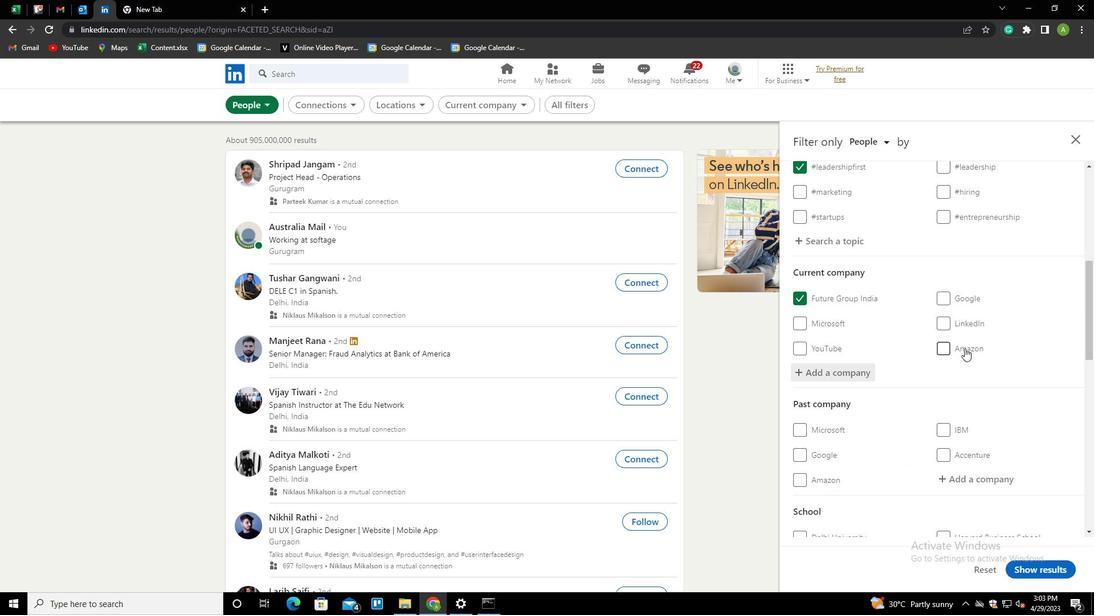 
Action: Mouse scrolled (965, 348) with delta (0, 0)
Screenshot: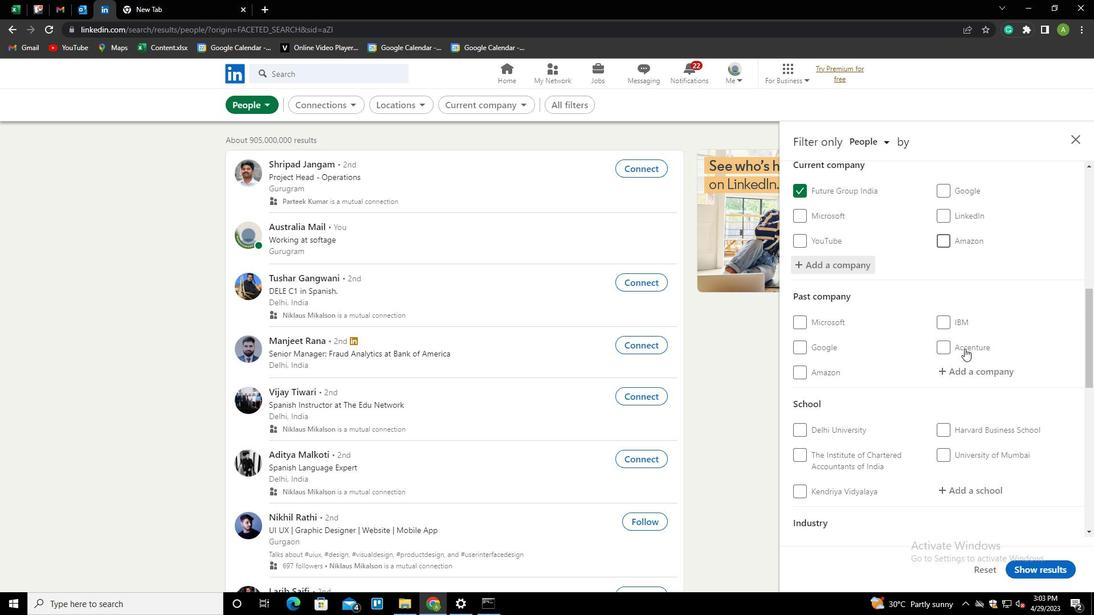
Action: Mouse scrolled (965, 348) with delta (0, 0)
Screenshot: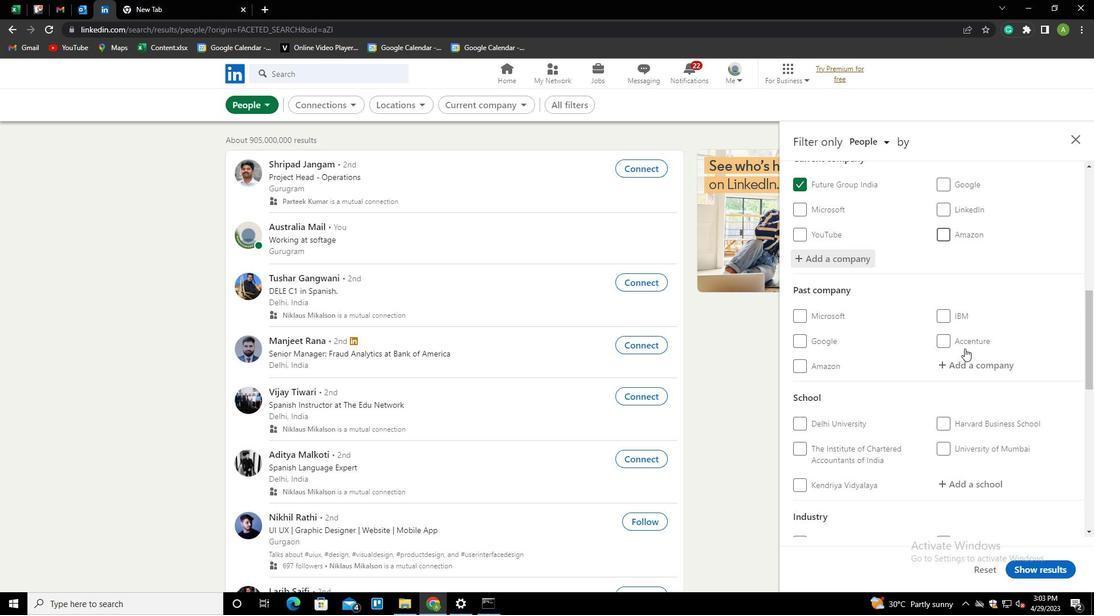 
Action: Mouse scrolled (965, 348) with delta (0, 0)
Screenshot: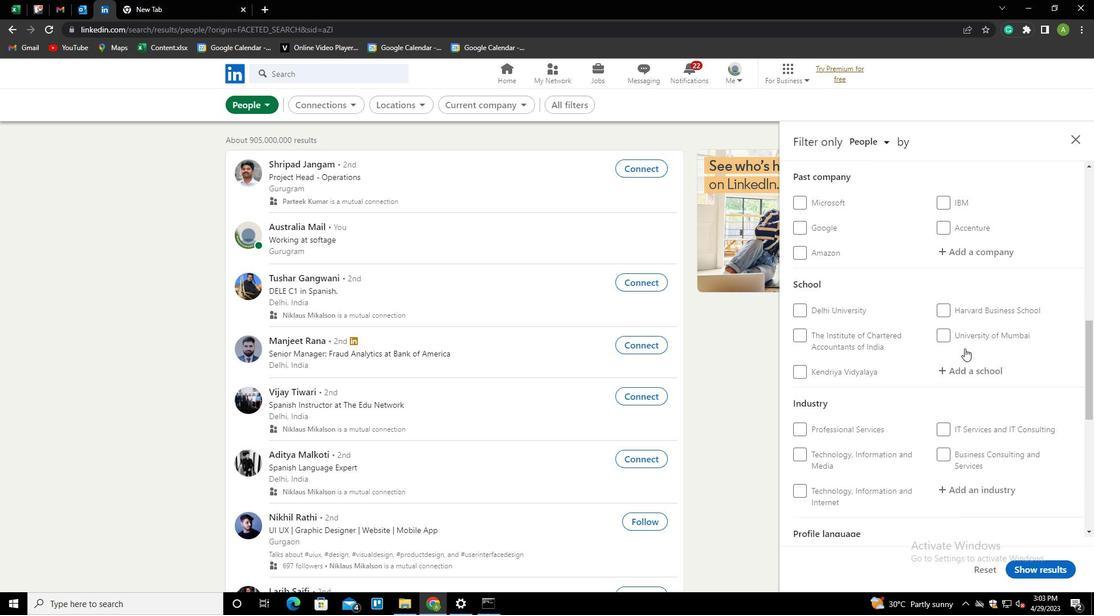 
Action: Mouse moved to (961, 316)
Screenshot: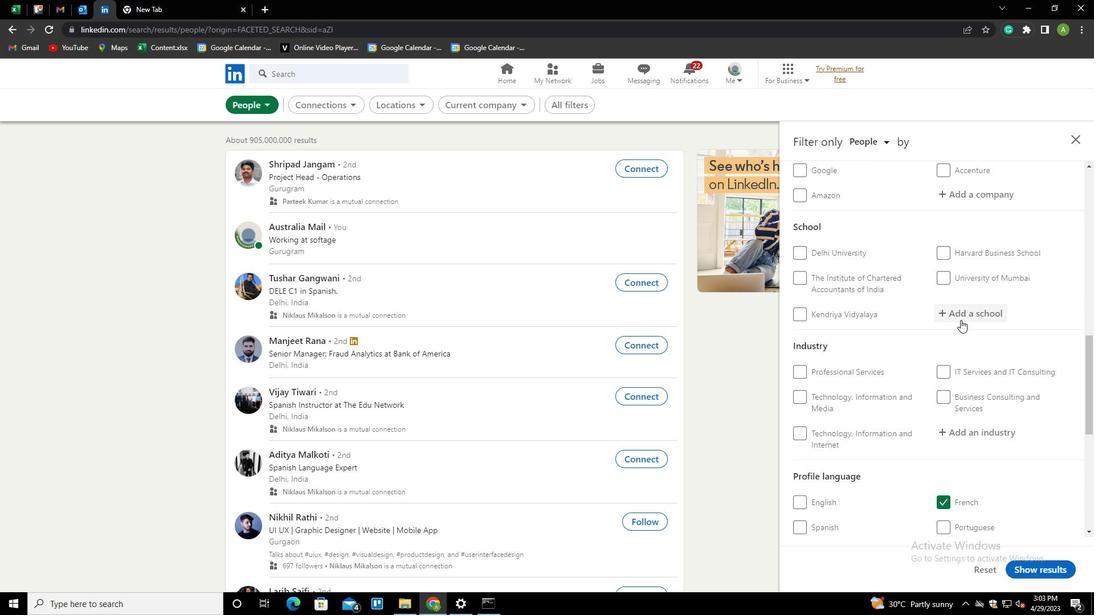 
Action: Mouse pressed left at (961, 316)
Screenshot: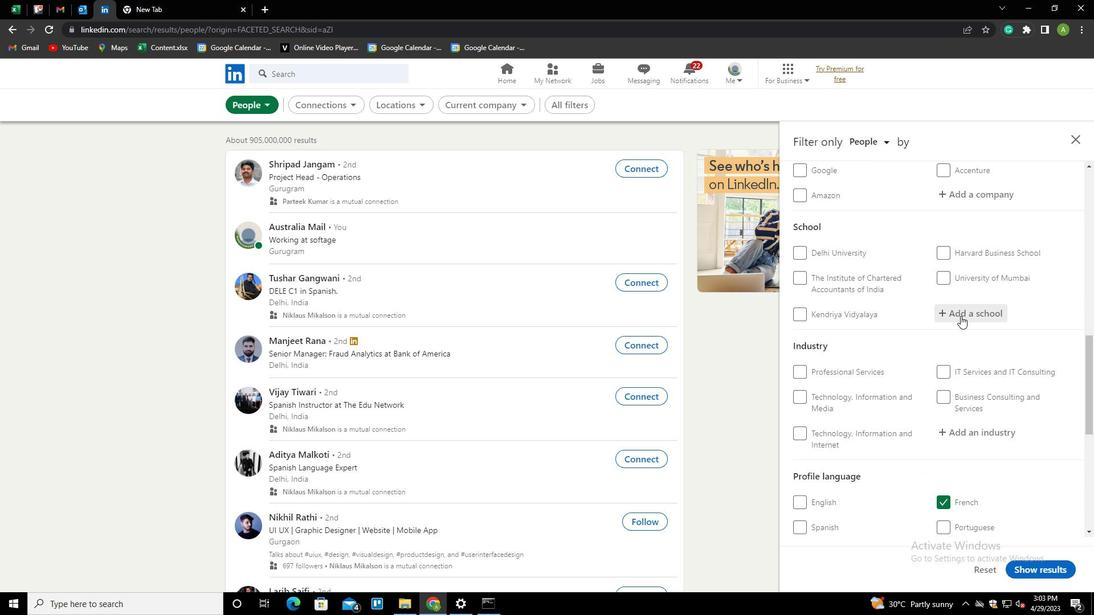 
Action: Key pressed <Key.shift><Key.shift><Key.shift><Key.shift><Key.shift><Key.shift><Key.shift>MAYO<Key.space>CO<Key.down><Key.down><Key.enter>
Screenshot: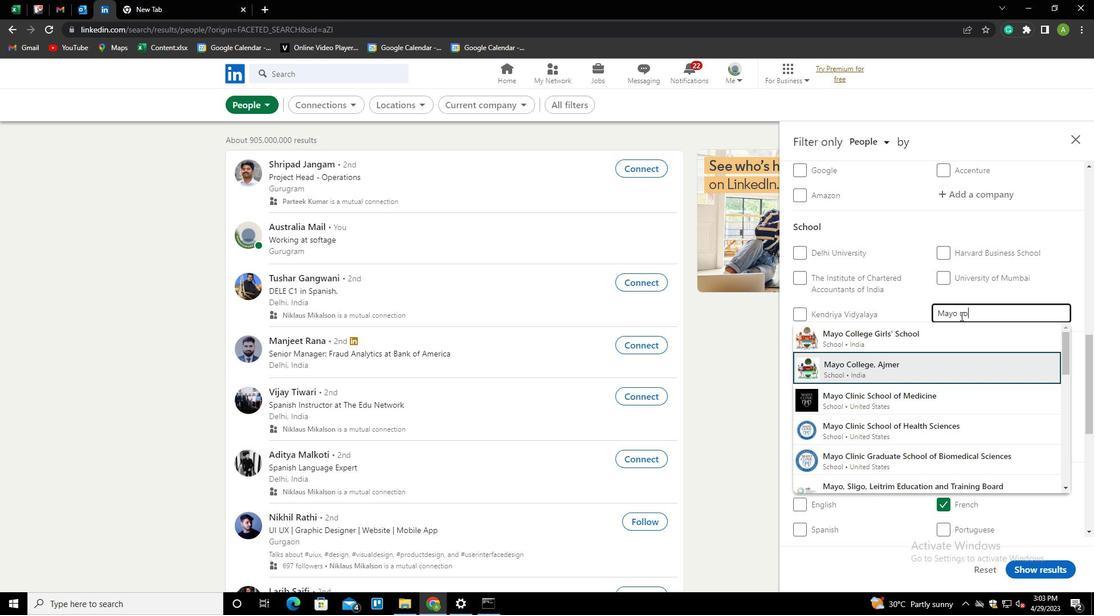 
Action: Mouse scrolled (961, 315) with delta (0, 0)
Screenshot: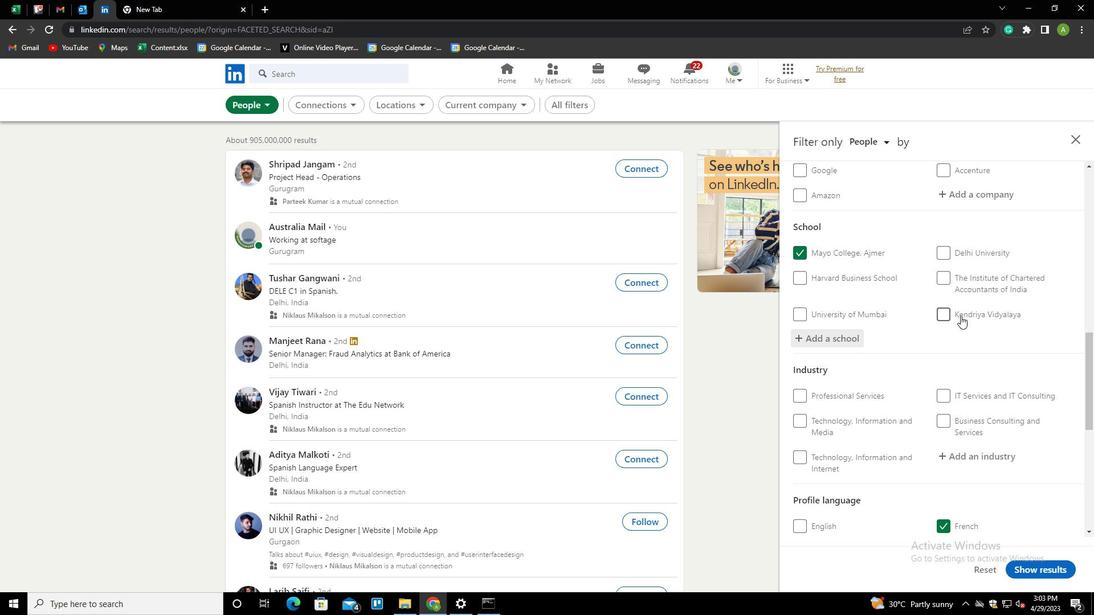 
Action: Mouse scrolled (961, 315) with delta (0, 0)
Screenshot: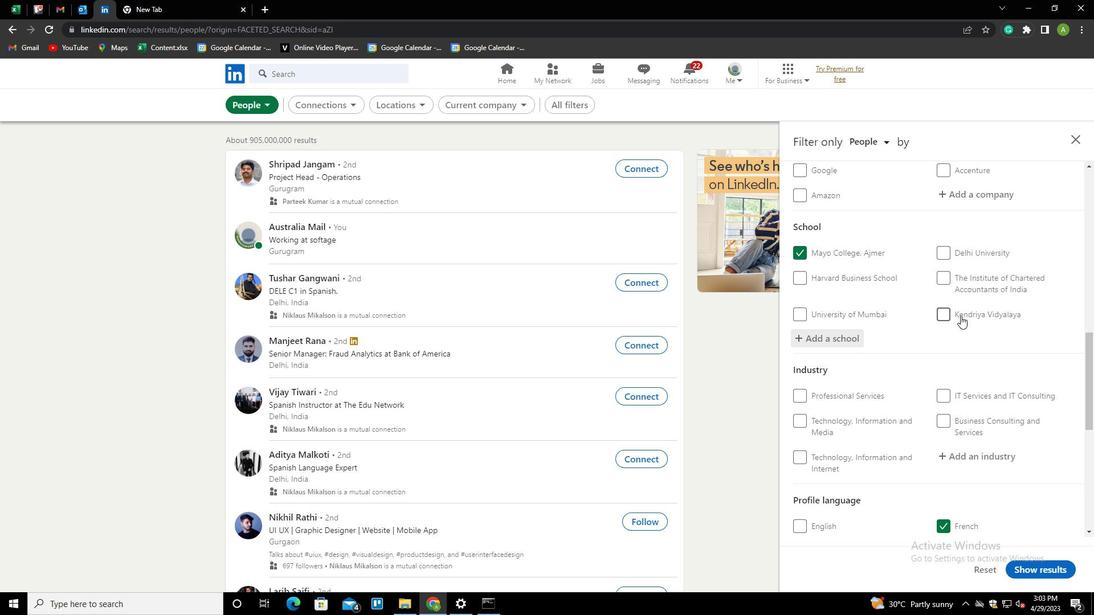 
Action: Mouse scrolled (961, 315) with delta (0, 0)
Screenshot: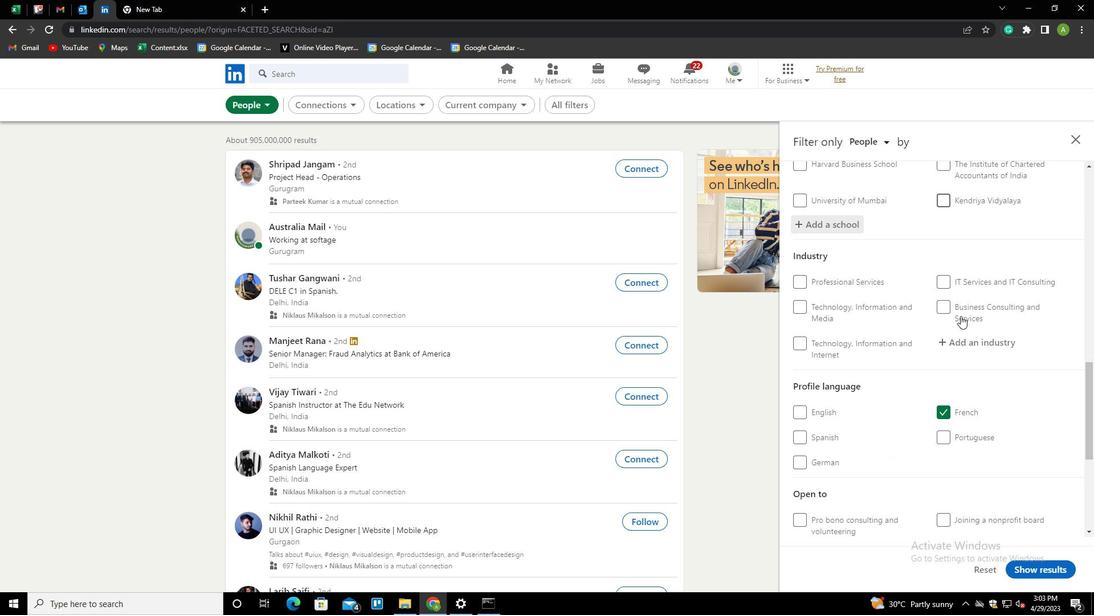 
Action: Mouse moved to (952, 293)
Screenshot: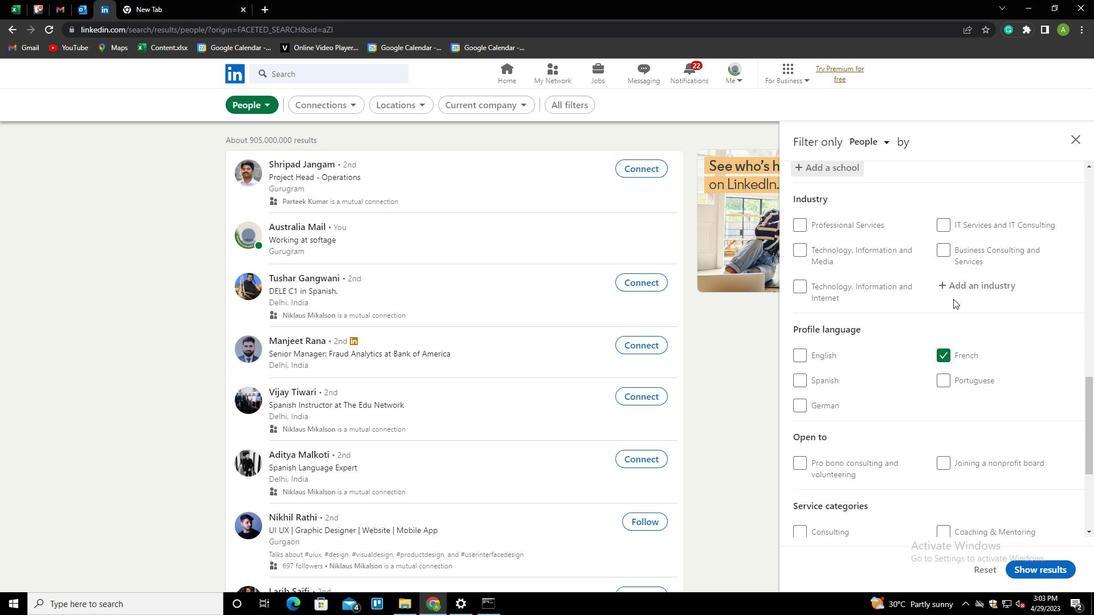 
Action: Mouse pressed left at (952, 293)
Screenshot: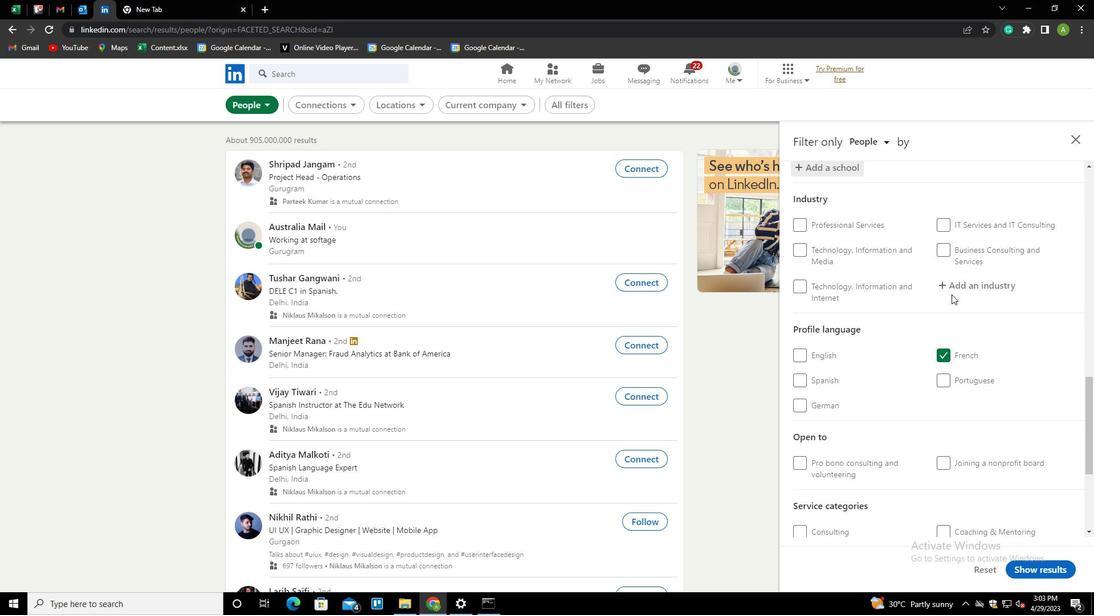 
Action: Key pressed <Key.shift>OIL<Key.down><Key.down><Key.down><Key.down><Key.enter>
Screenshot: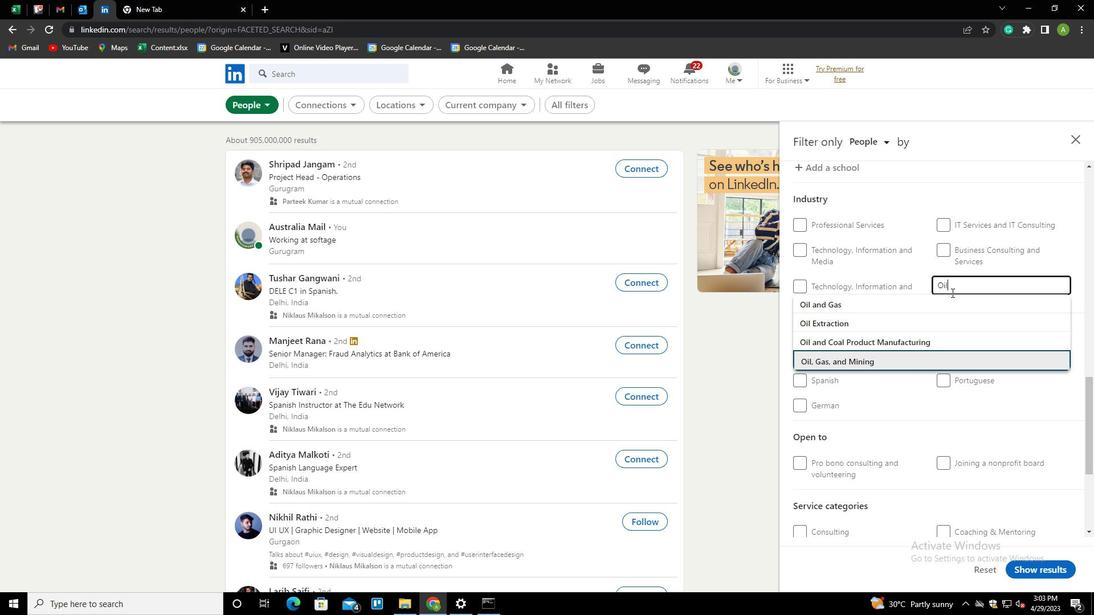 
Action: Mouse scrolled (952, 292) with delta (0, 0)
Screenshot: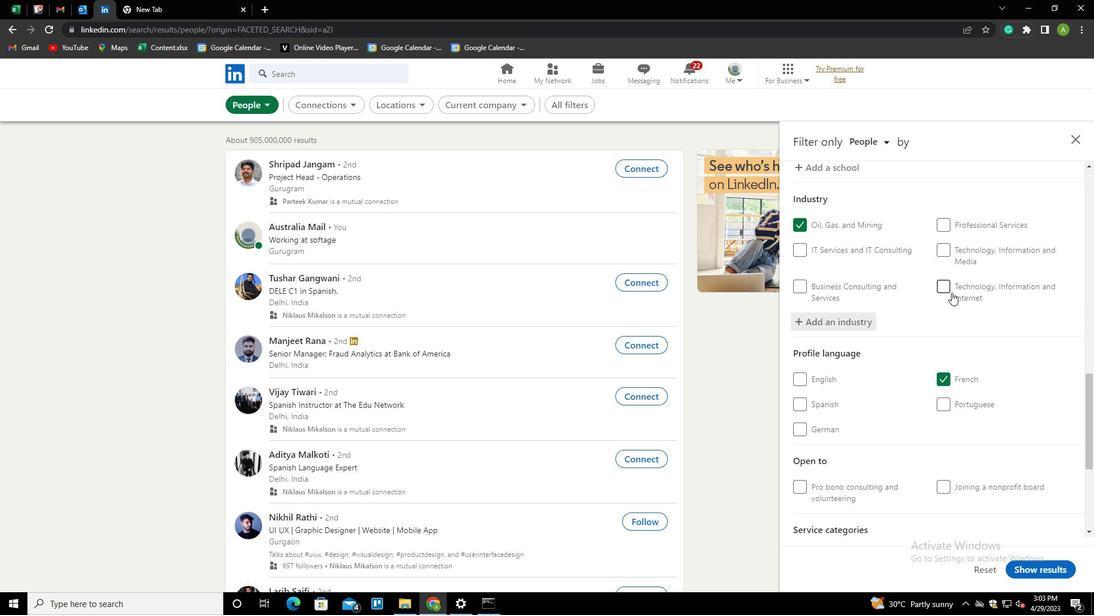 
Action: Mouse scrolled (952, 292) with delta (0, 0)
Screenshot: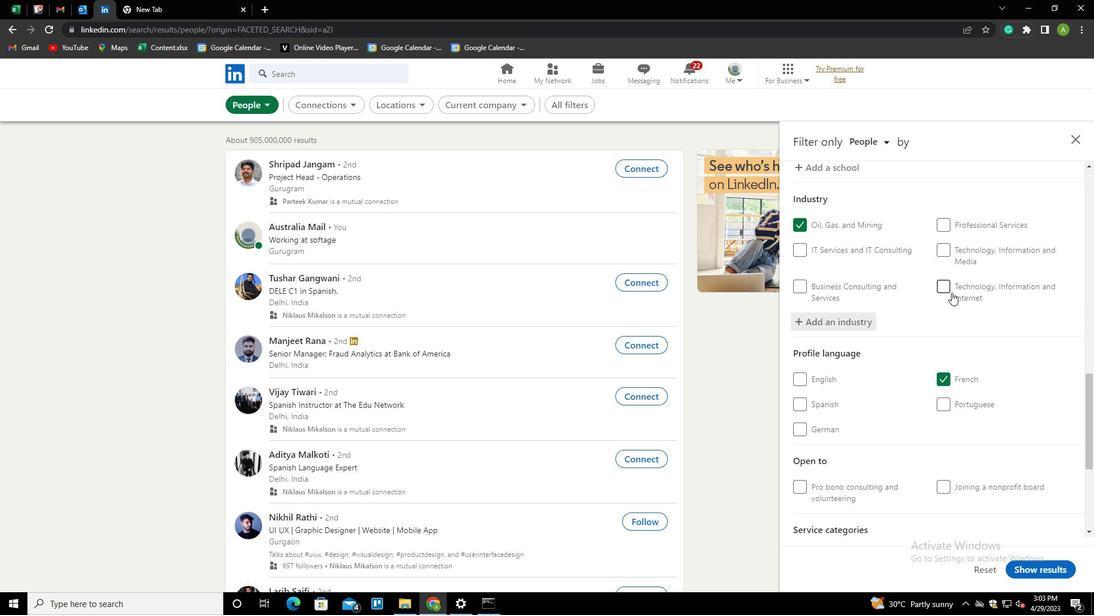 
Action: Mouse scrolled (952, 292) with delta (0, 0)
Screenshot: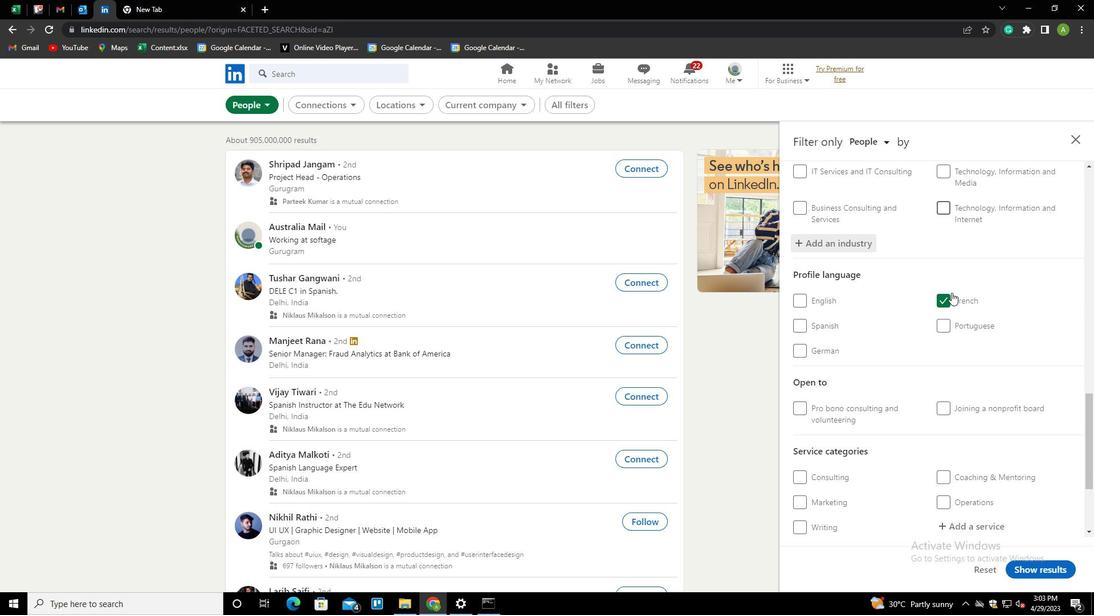 
Action: Mouse scrolled (952, 292) with delta (0, 0)
Screenshot: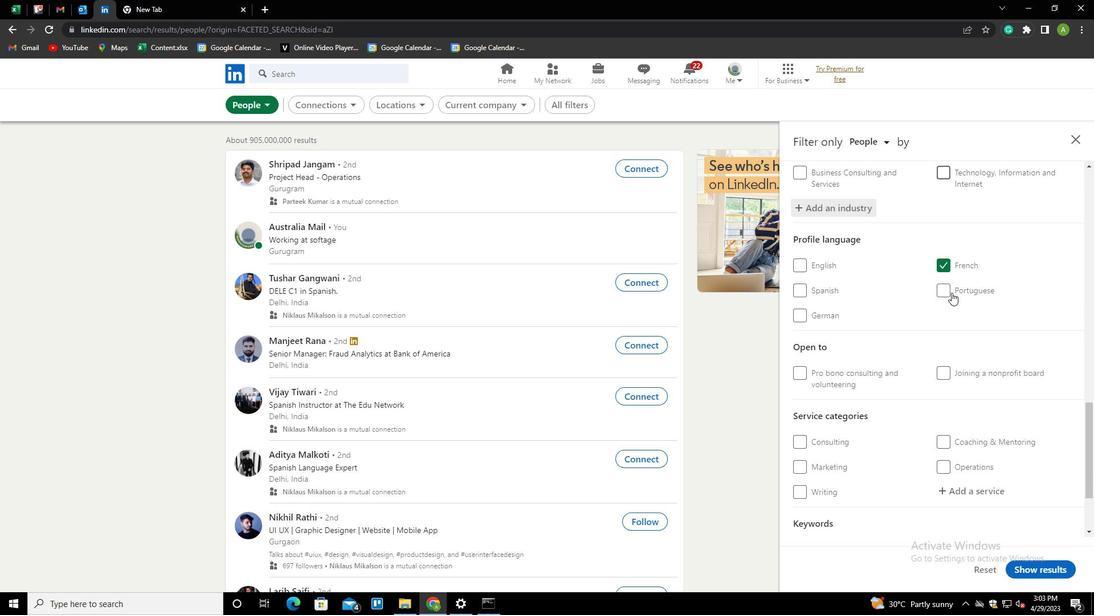 
Action: Mouse scrolled (952, 292) with delta (0, 0)
Screenshot: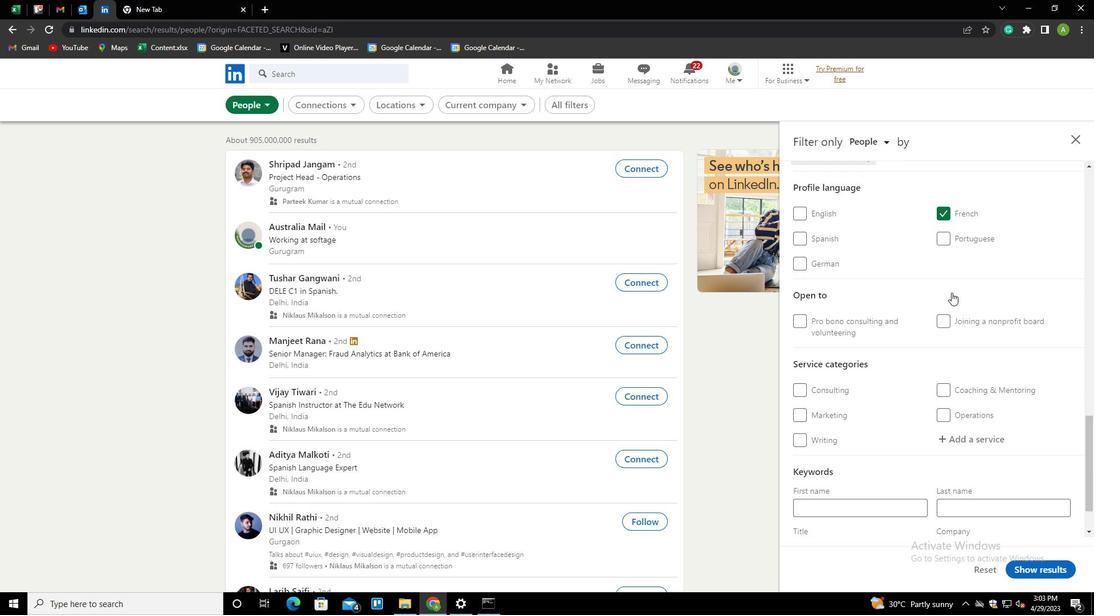 
Action: Mouse scrolled (952, 292) with delta (0, 0)
Screenshot: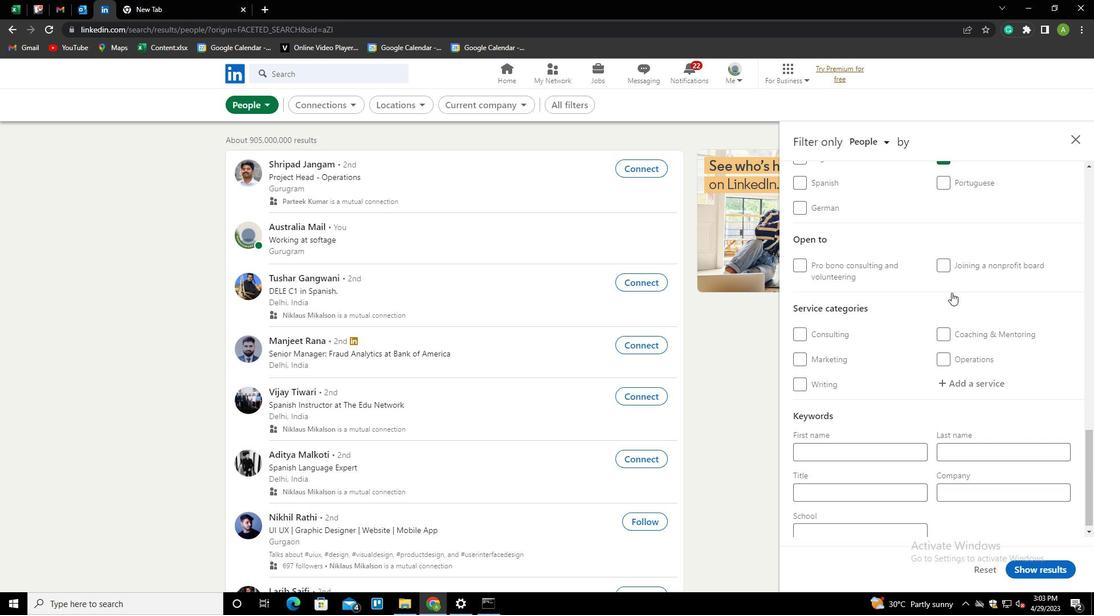 
Action: Mouse moved to (954, 371)
Screenshot: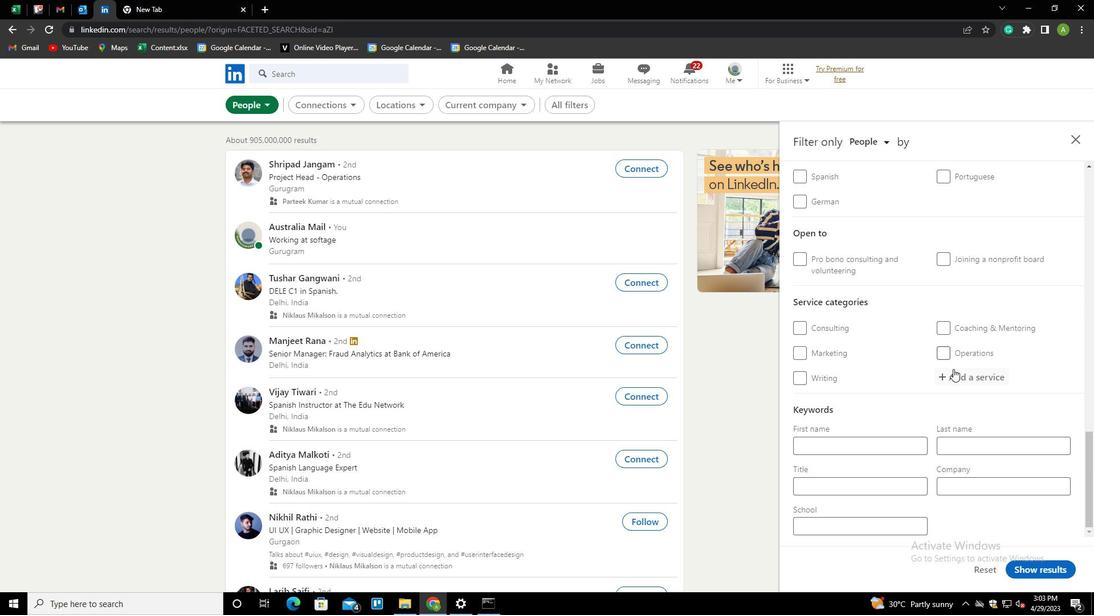 
Action: Mouse pressed left at (954, 371)
Screenshot: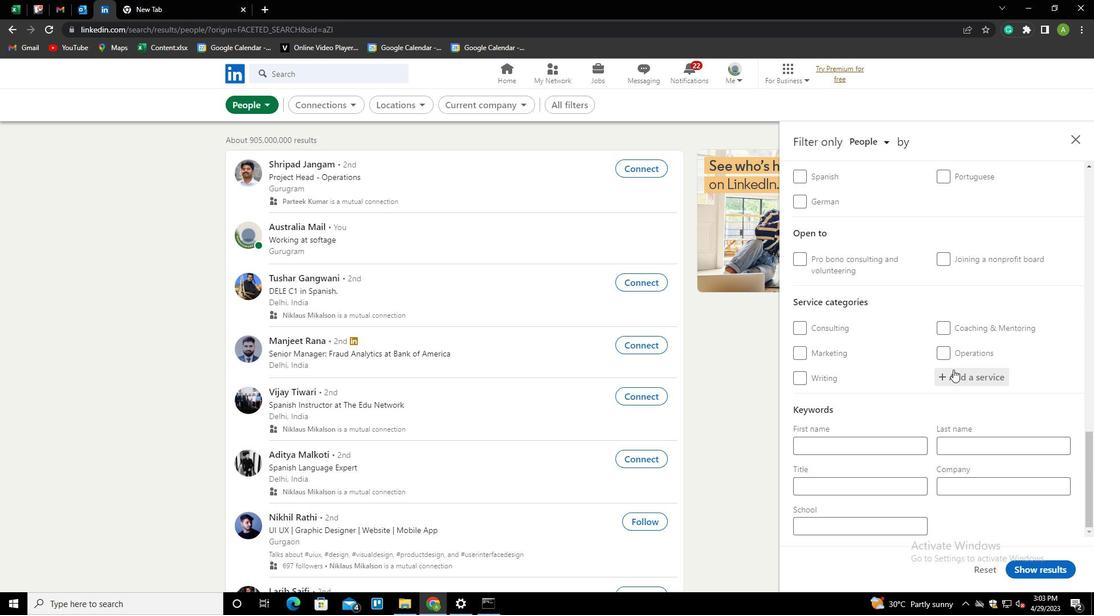 
Action: Mouse moved to (954, 371)
Screenshot: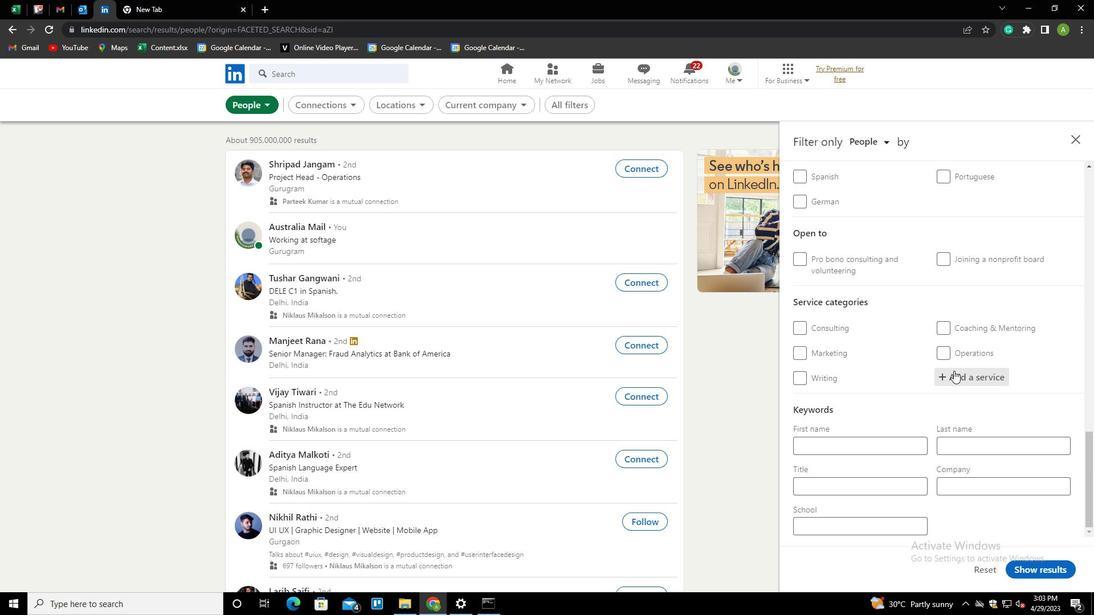 
Action: Key pressed <Key.shift>FINAN
Screenshot: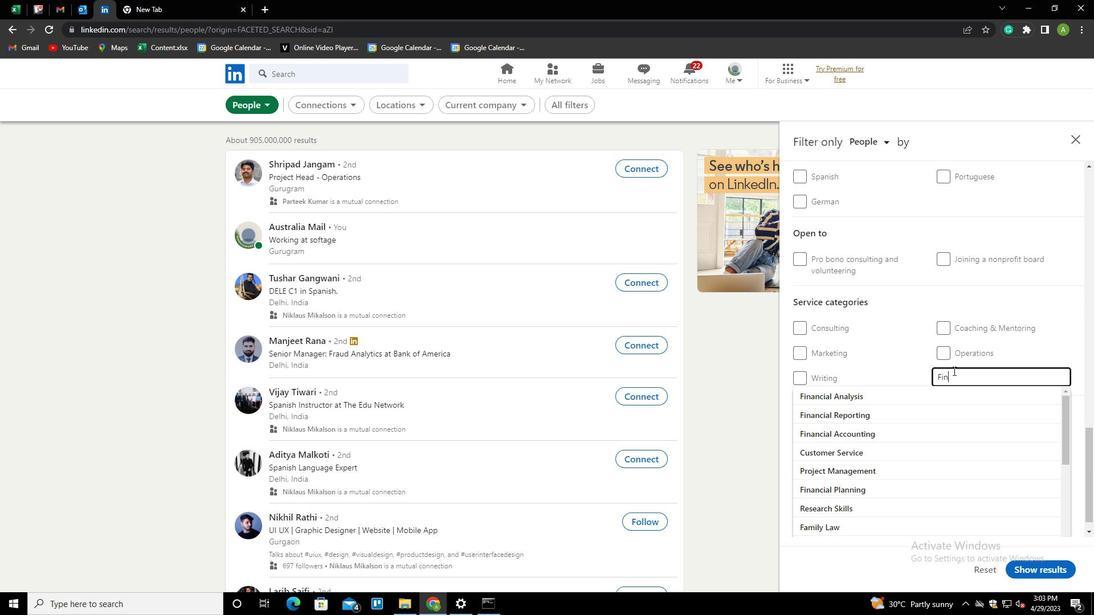 
Action: Mouse moved to (953, 371)
Screenshot: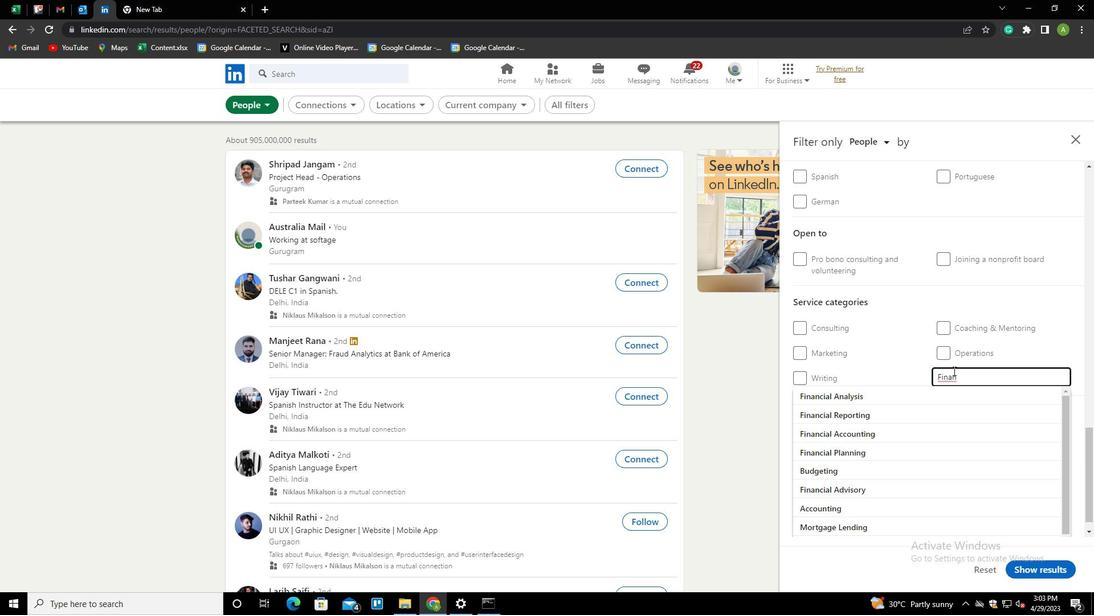 
Action: Key pressed <Key.down><Key.down><Key.down><Key.down><Key.down><Key.down><Key.enter>
Screenshot: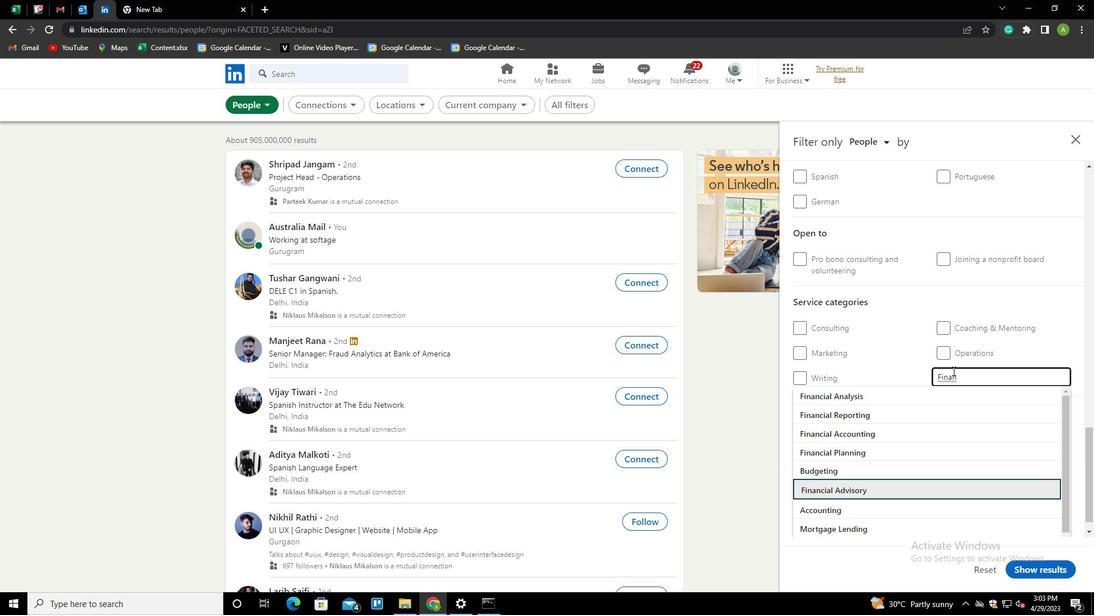 
Action: Mouse scrolled (953, 370) with delta (0, 0)
Screenshot: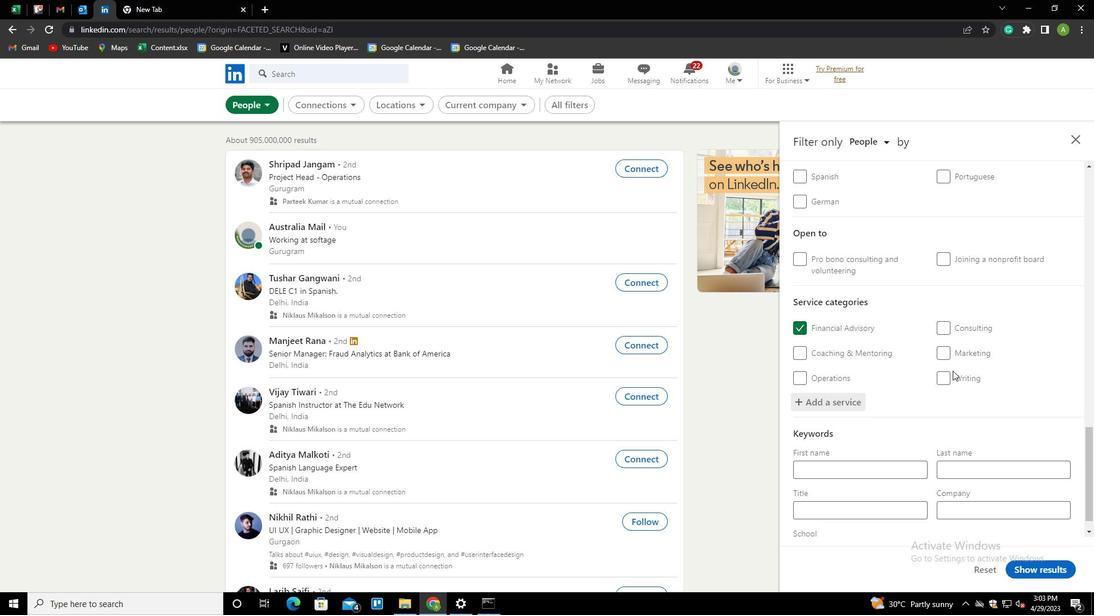 
Action: Mouse scrolled (953, 370) with delta (0, 0)
Screenshot: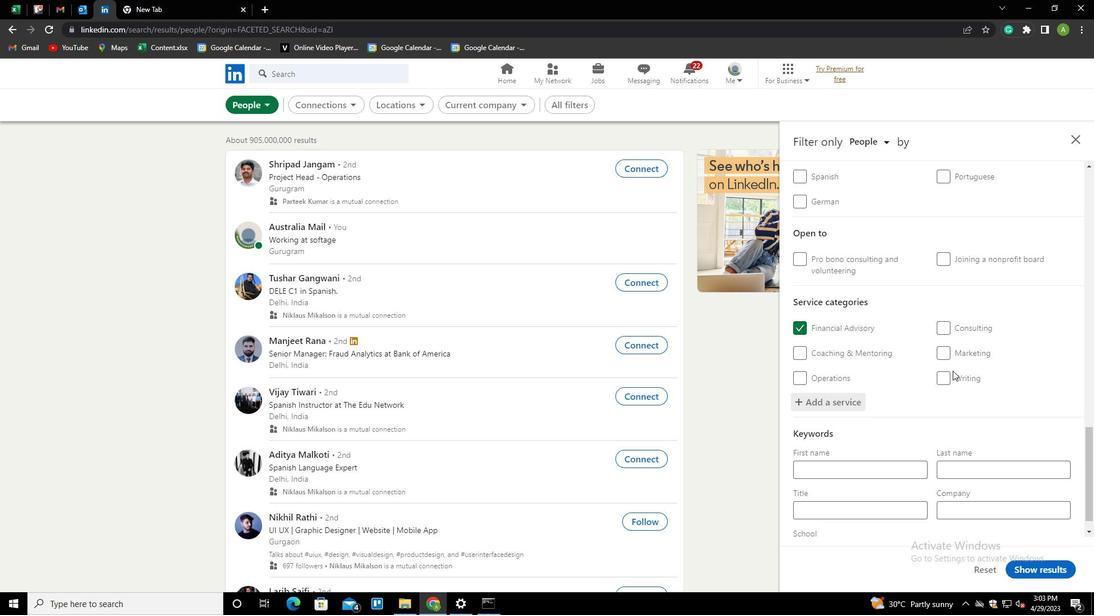 
Action: Mouse scrolled (953, 370) with delta (0, 0)
Screenshot: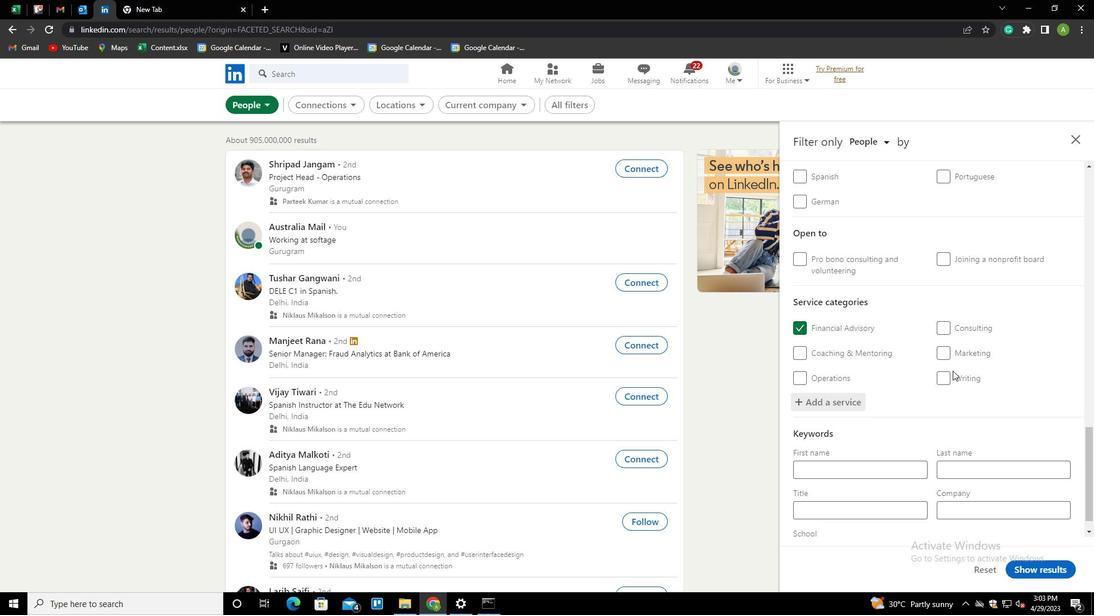 
Action: Mouse scrolled (953, 370) with delta (0, 0)
Screenshot: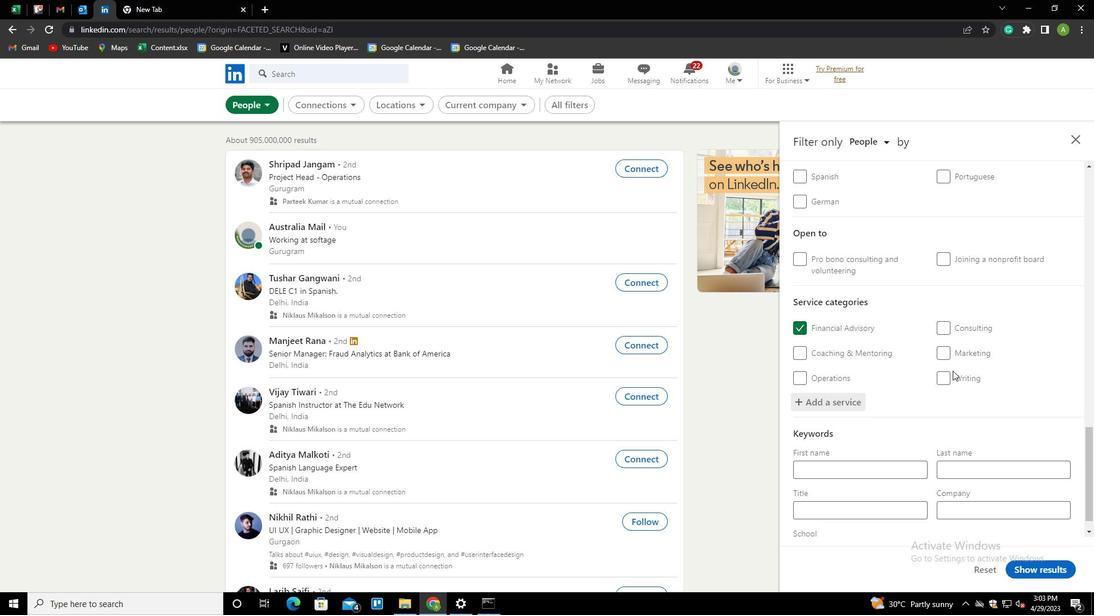 
Action: Mouse moved to (868, 489)
Screenshot: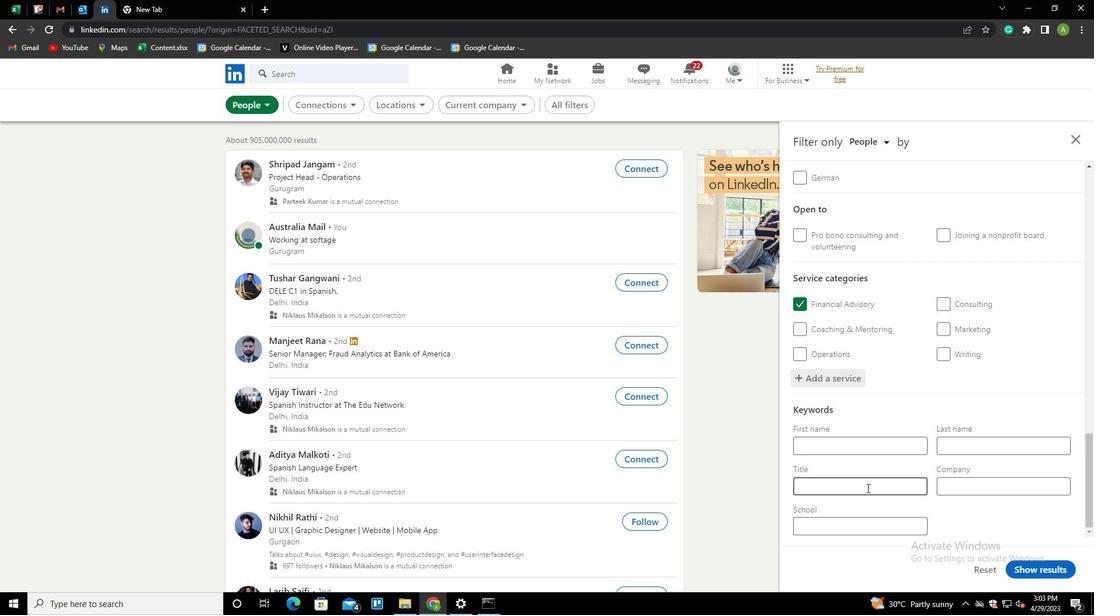 
Action: Mouse pressed left at (868, 489)
Screenshot: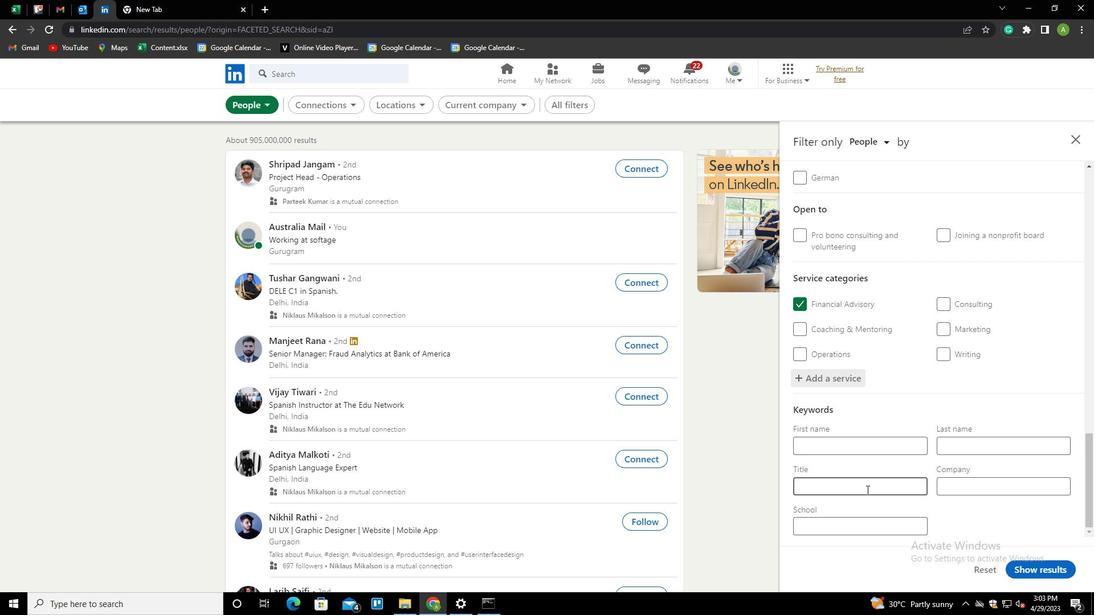 
Action: Mouse moved to (868, 488)
Screenshot: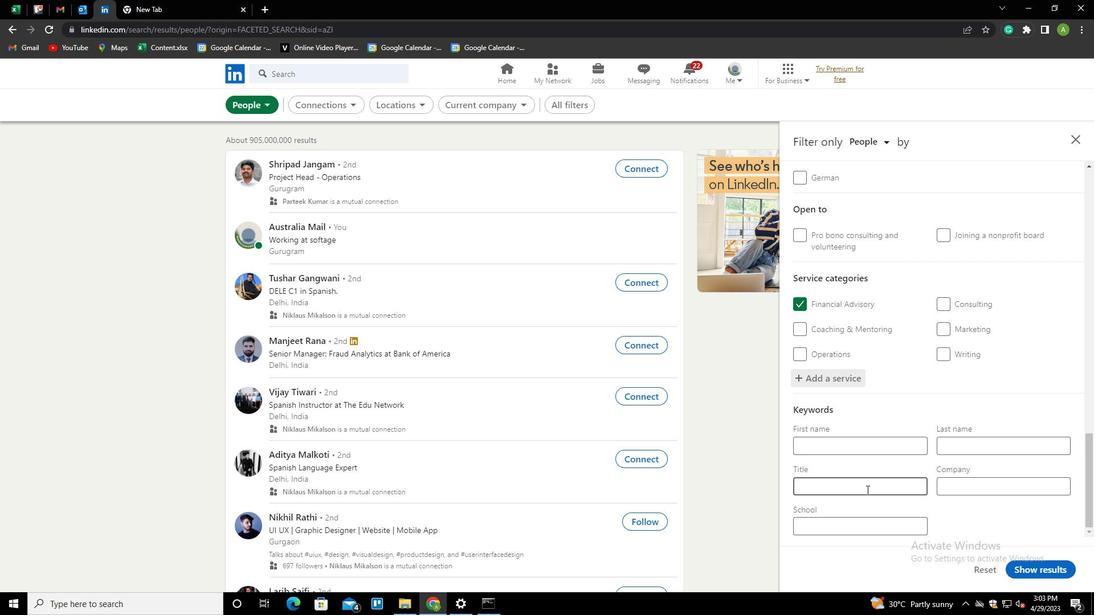 
Action: Key pressed <Key.shift>OWNER
Screenshot: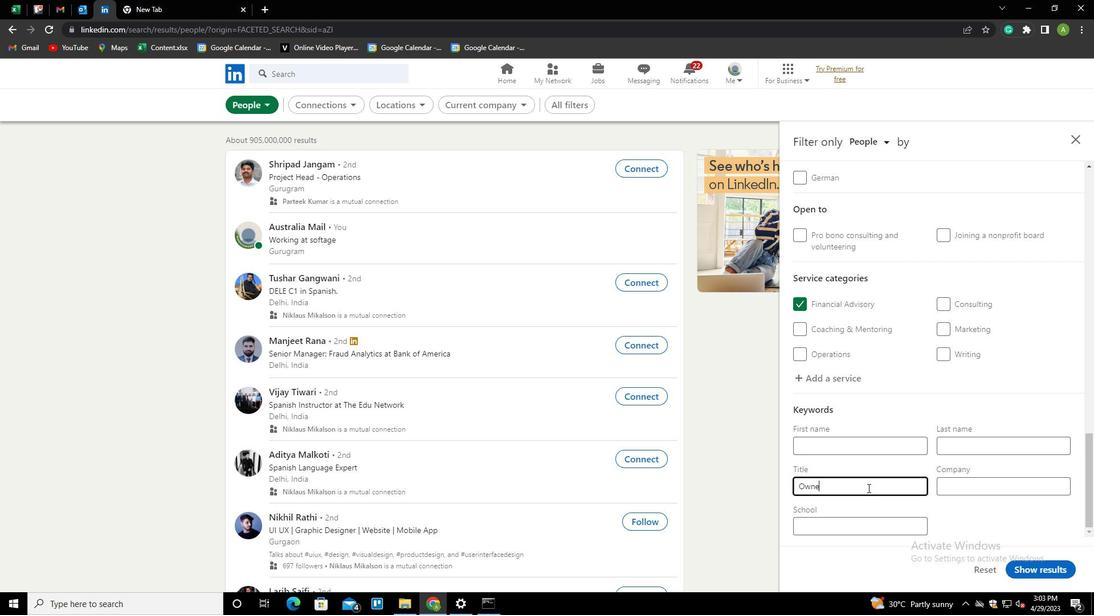 
Action: Mouse moved to (1002, 521)
Screenshot: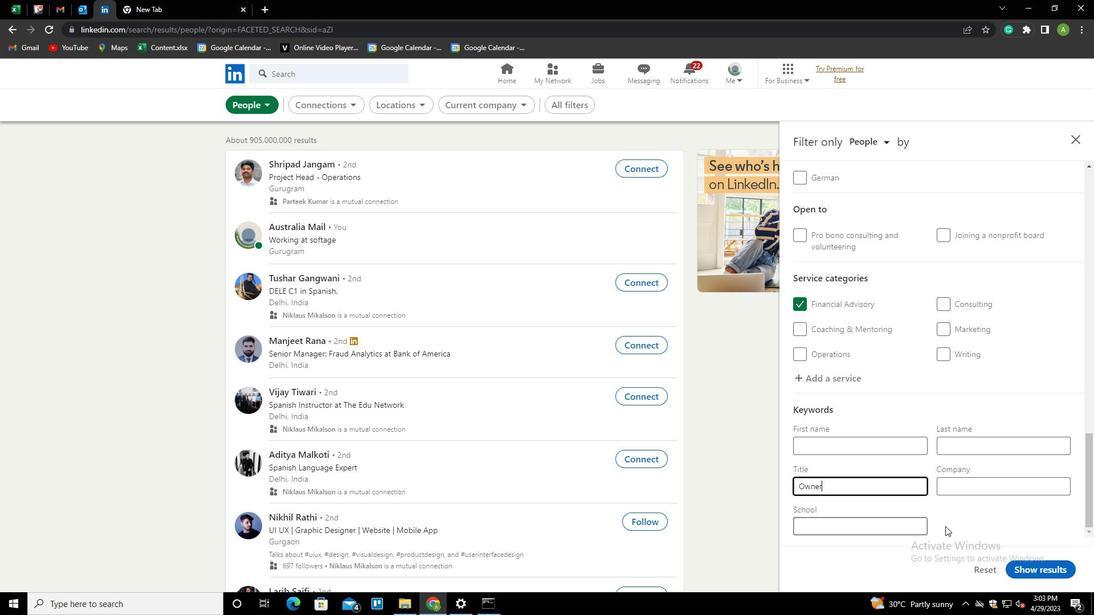 
Action: Mouse pressed left at (1002, 521)
Screenshot: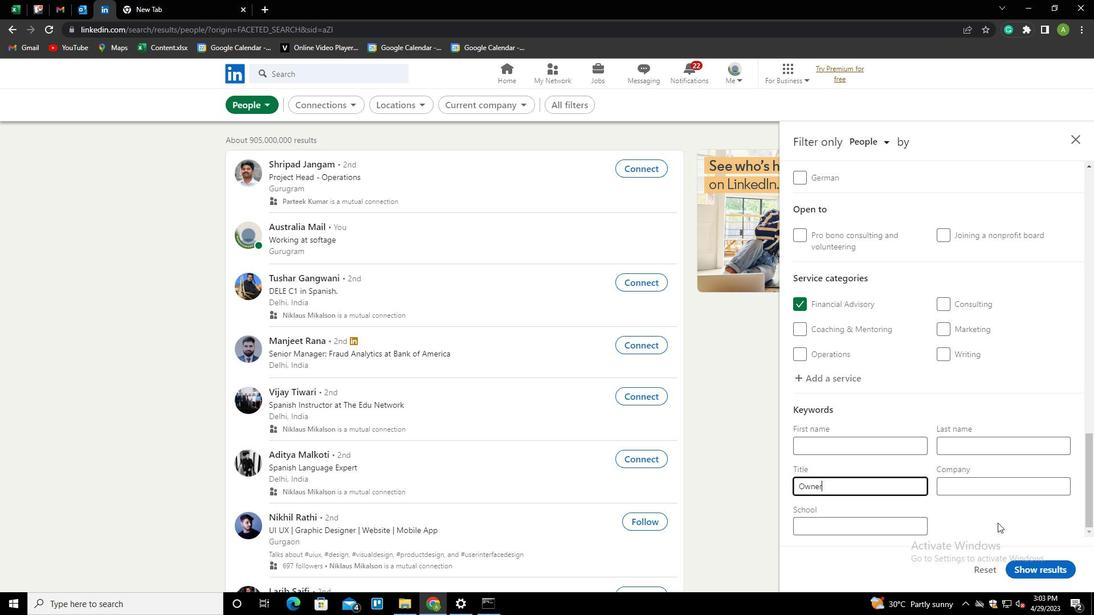 
Action: Mouse moved to (1037, 566)
Screenshot: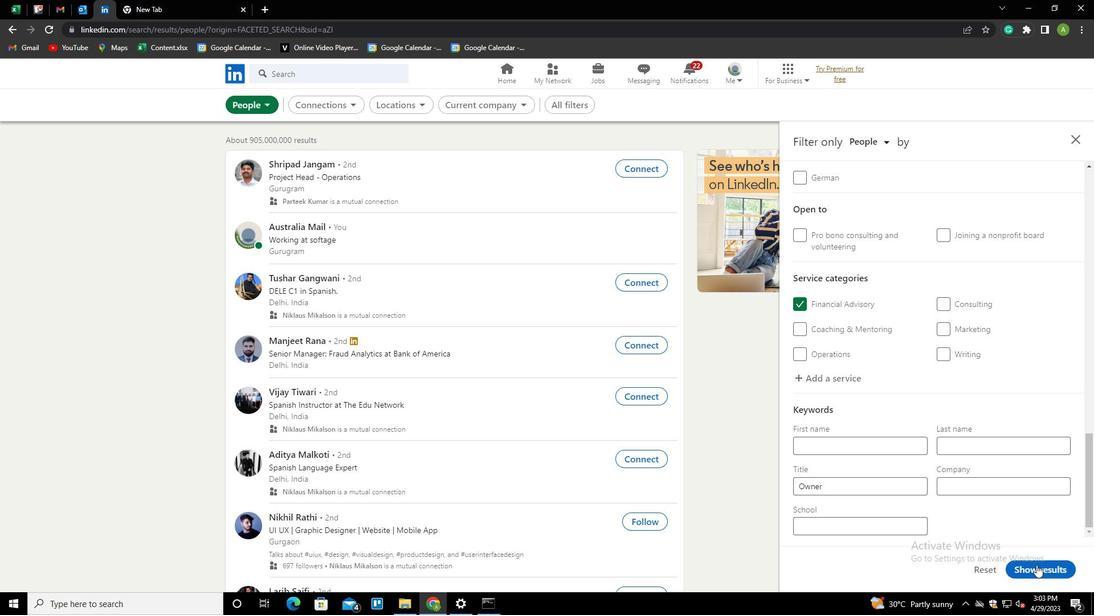 
Action: Mouse pressed left at (1037, 566)
Screenshot: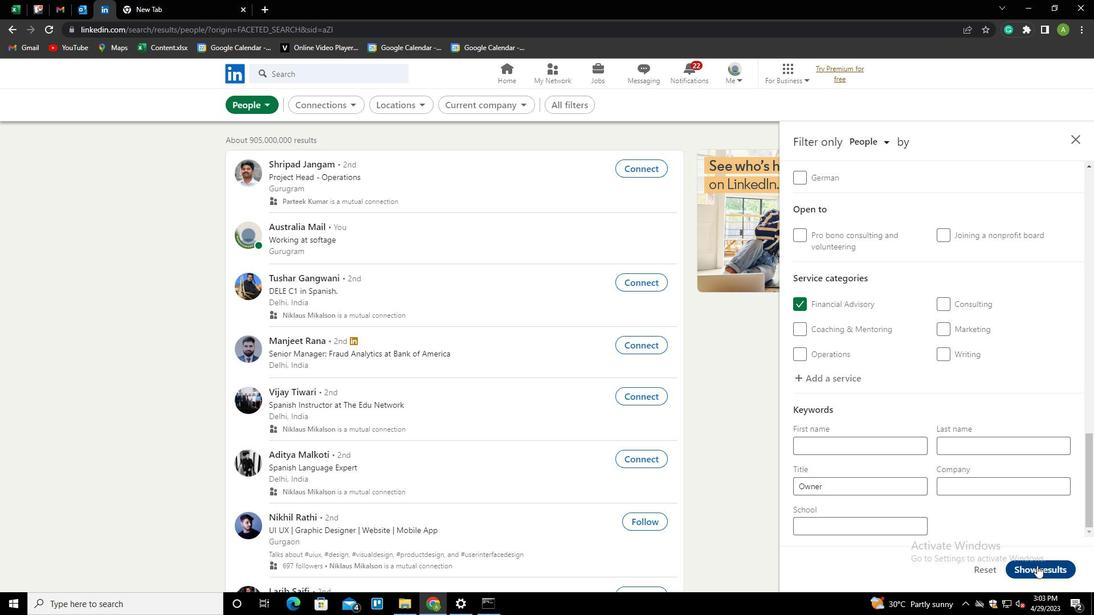 
